Task: Select Convenience. Add to cart, from 7-Eleven for 2317 Morningview Lane, New York, New York 10022, Cell Number 646-231-5081, following item : Starbucks Doubleshot - 6
Action: Mouse moved to (340, 140)
Screenshot: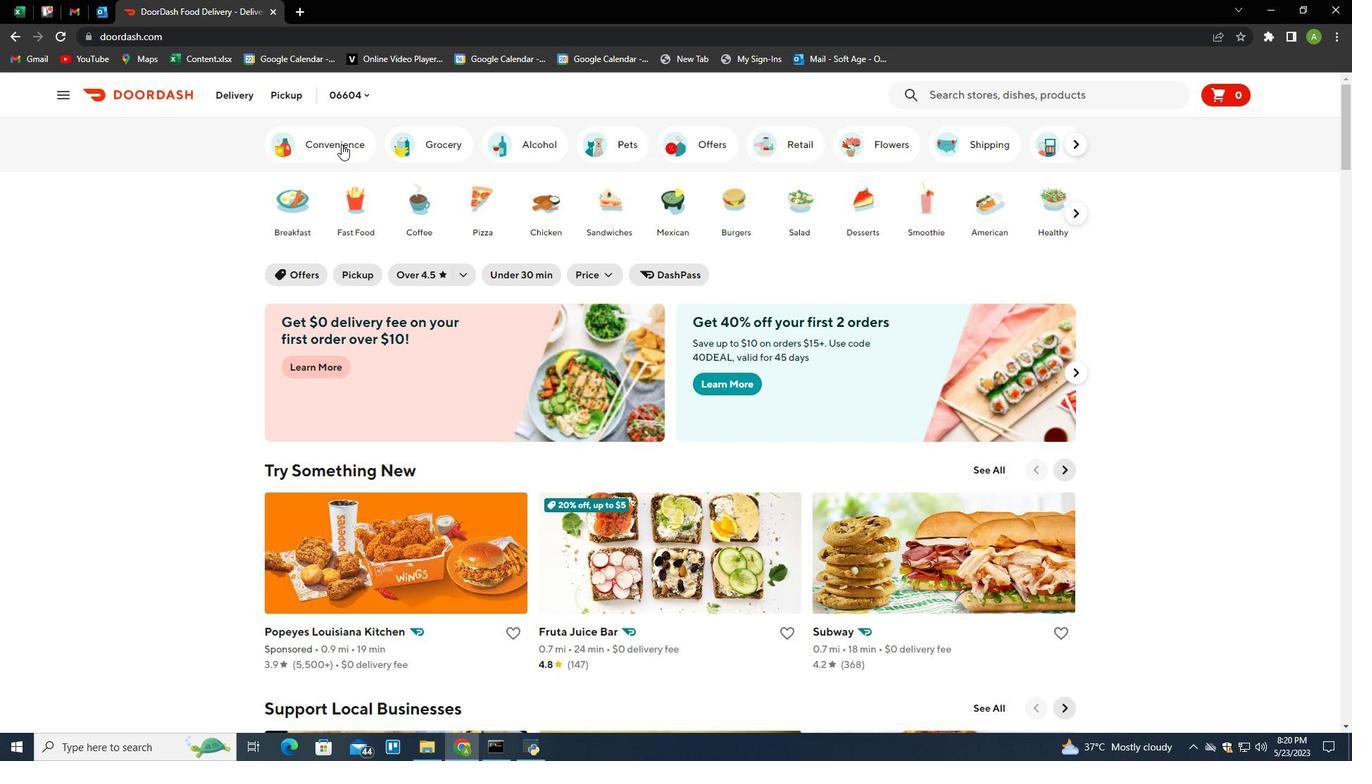 
Action: Mouse pressed left at (340, 140)
Screenshot: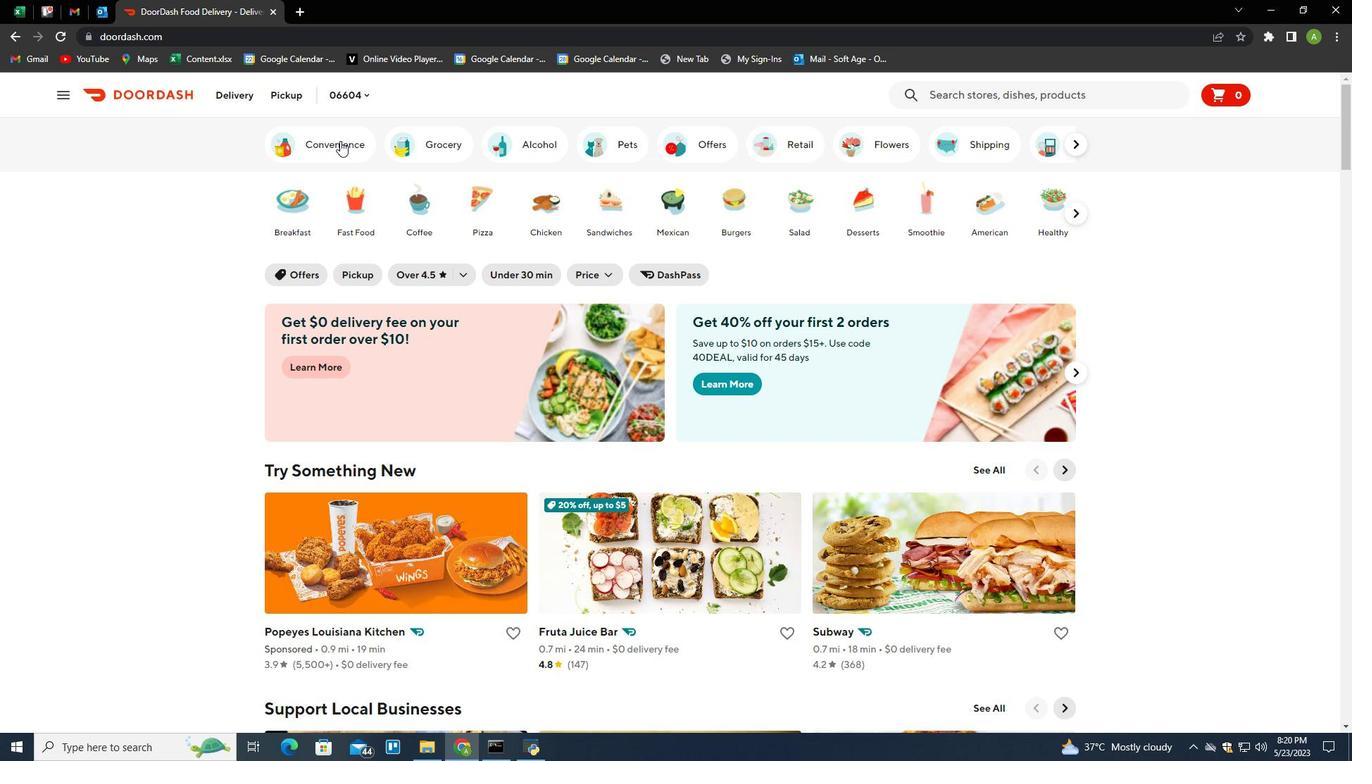 
Action: Mouse moved to (391, 546)
Screenshot: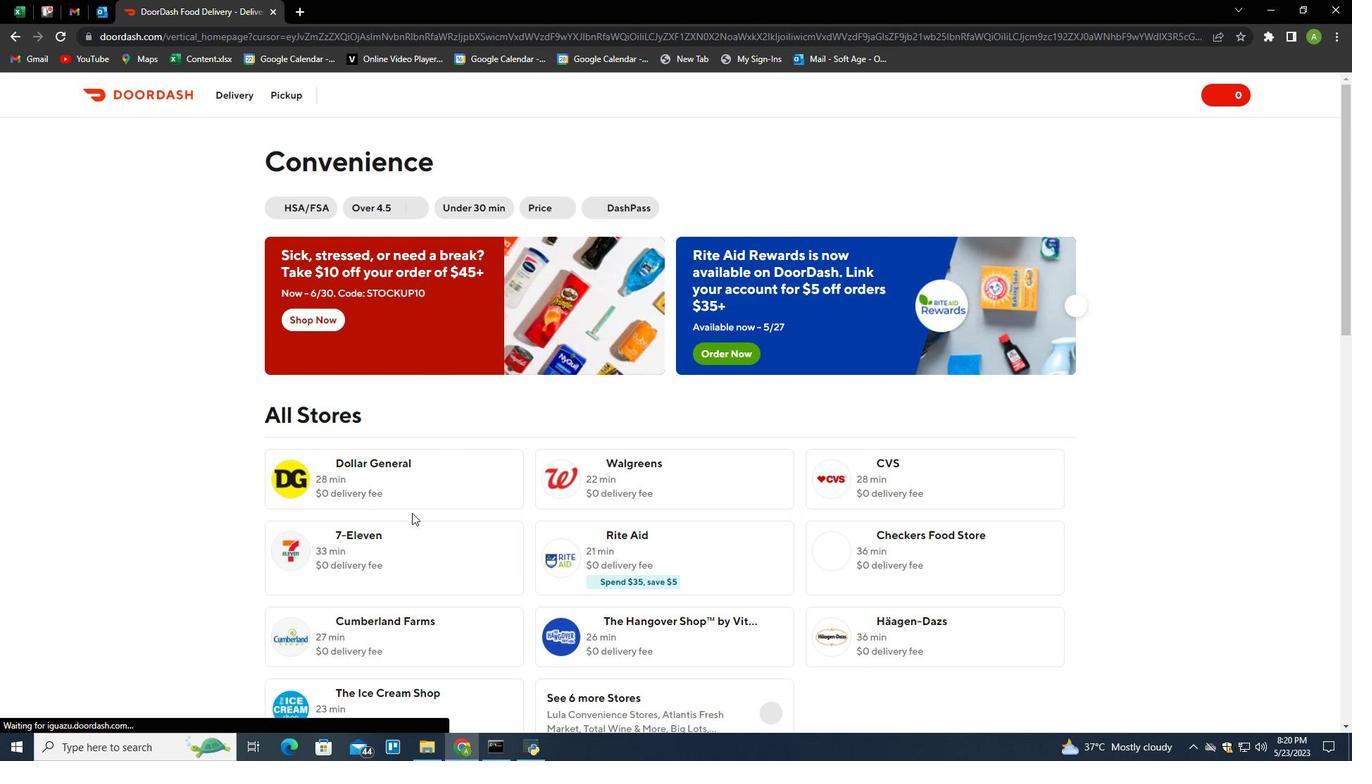 
Action: Mouse pressed left at (391, 546)
Screenshot: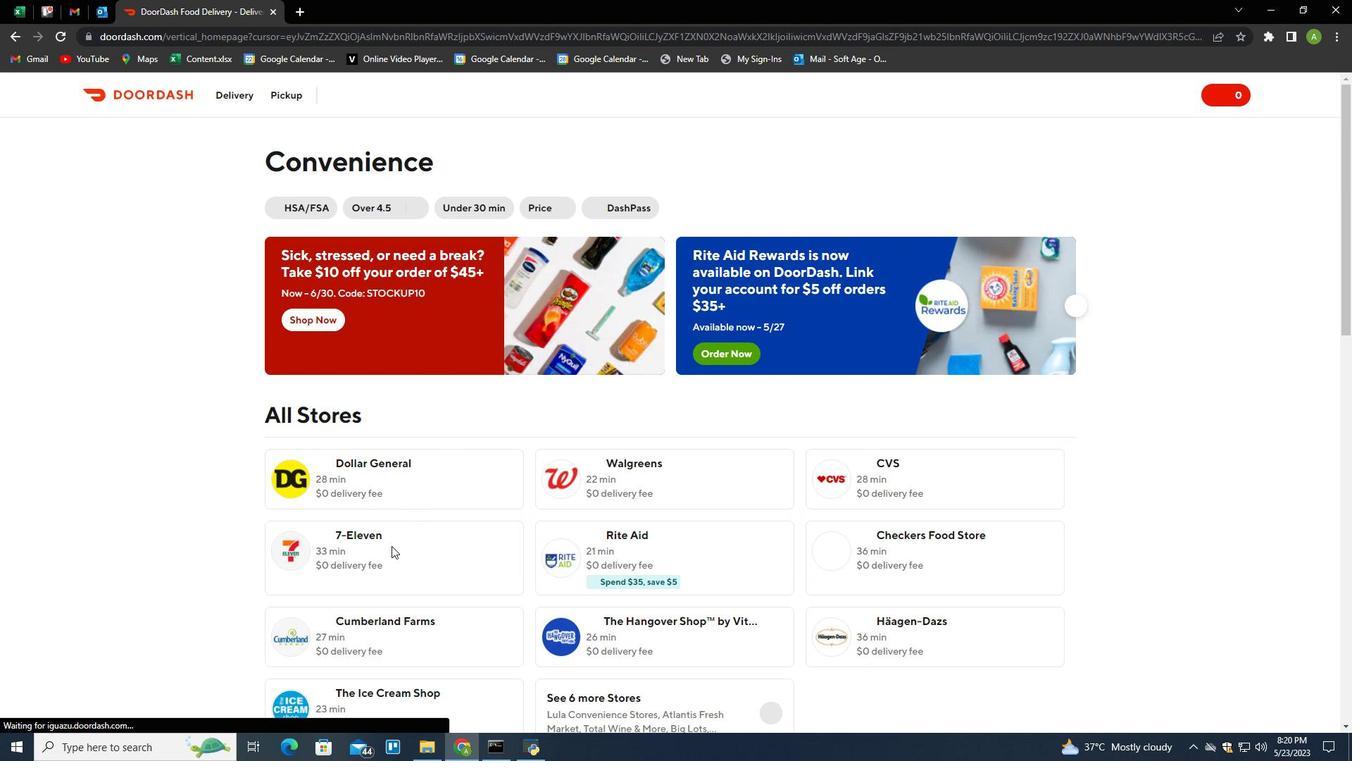 
Action: Mouse moved to (263, 93)
Screenshot: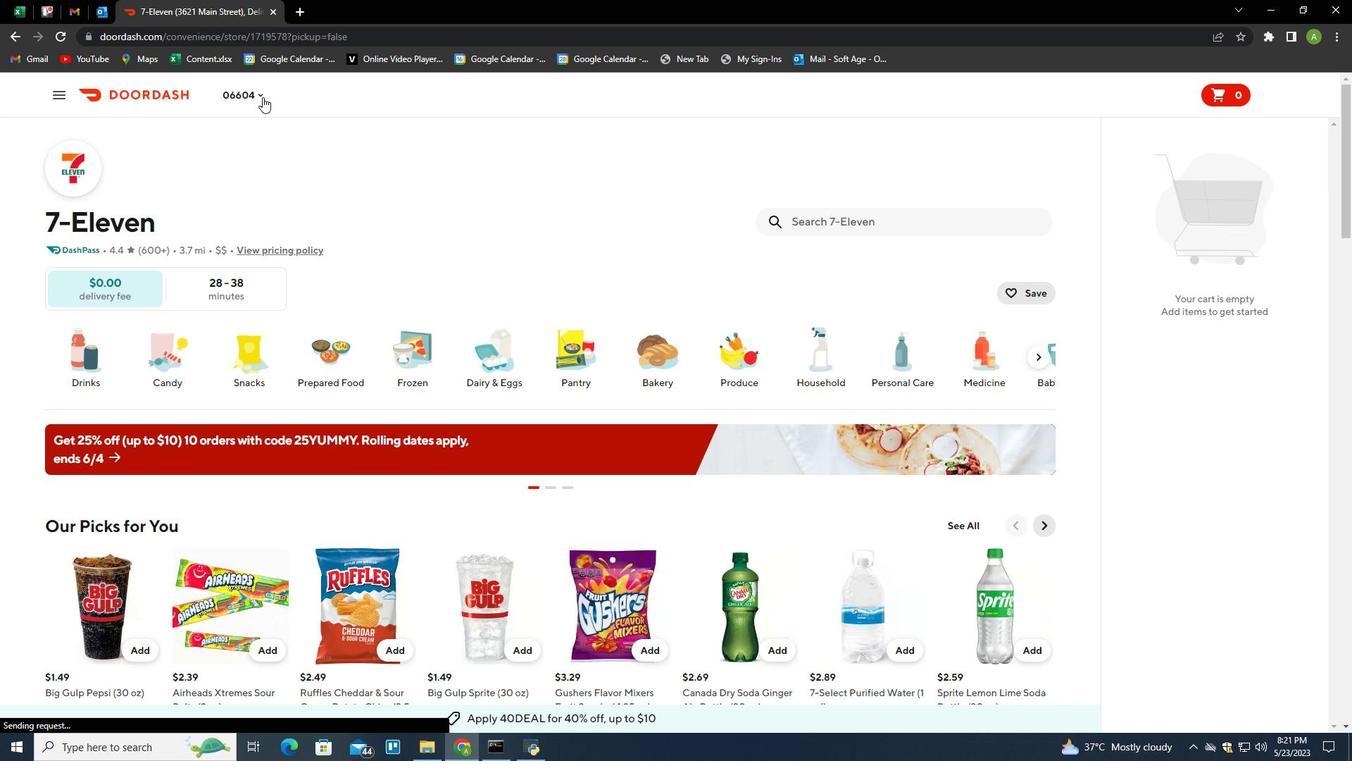 
Action: Mouse pressed left at (263, 93)
Screenshot: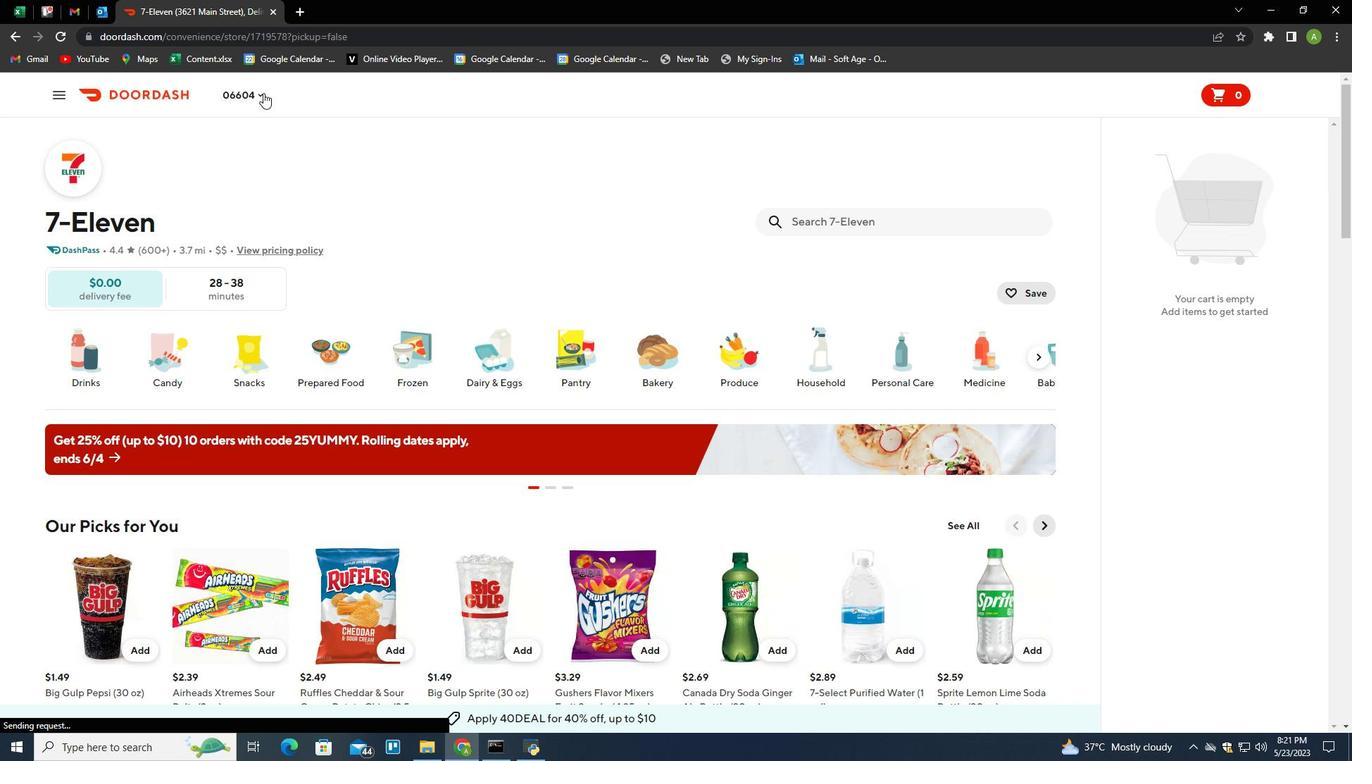 
Action: Mouse moved to (298, 147)
Screenshot: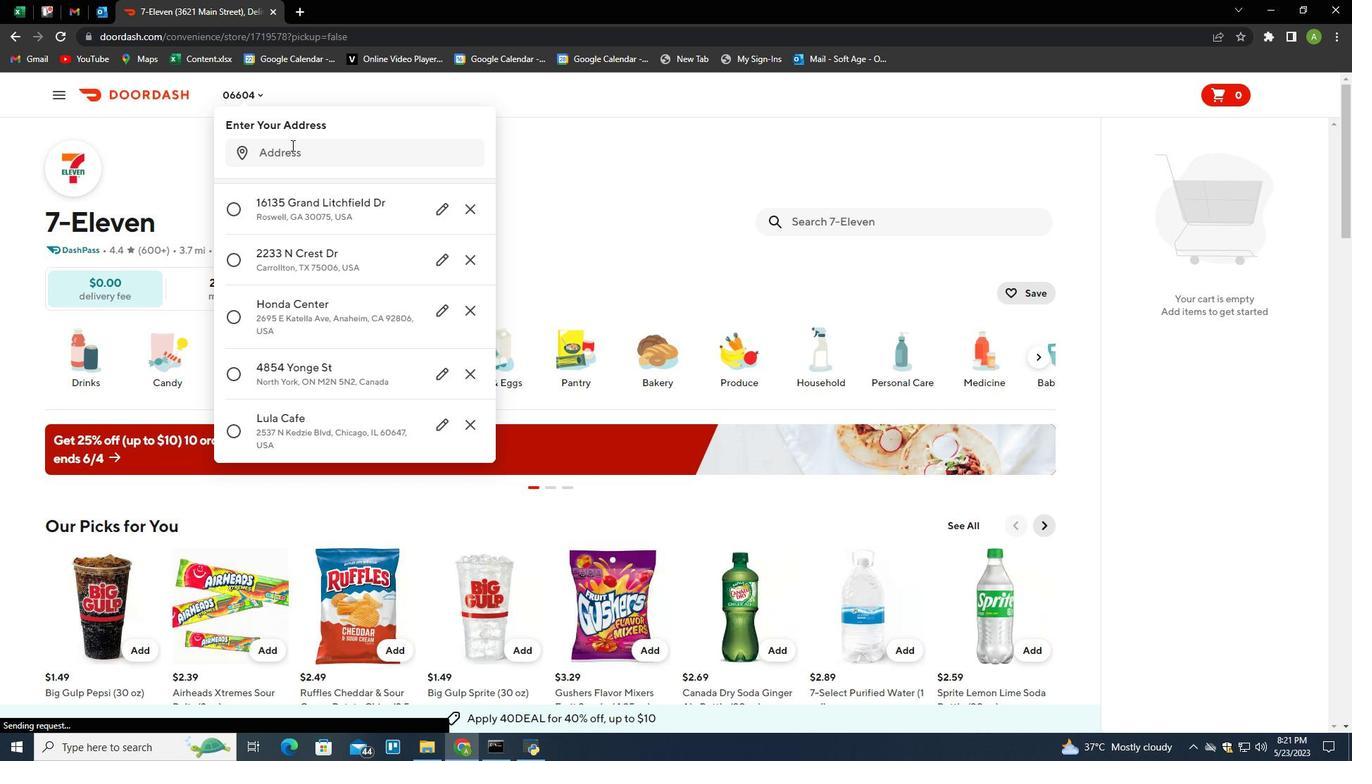 
Action: Mouse pressed left at (298, 147)
Screenshot: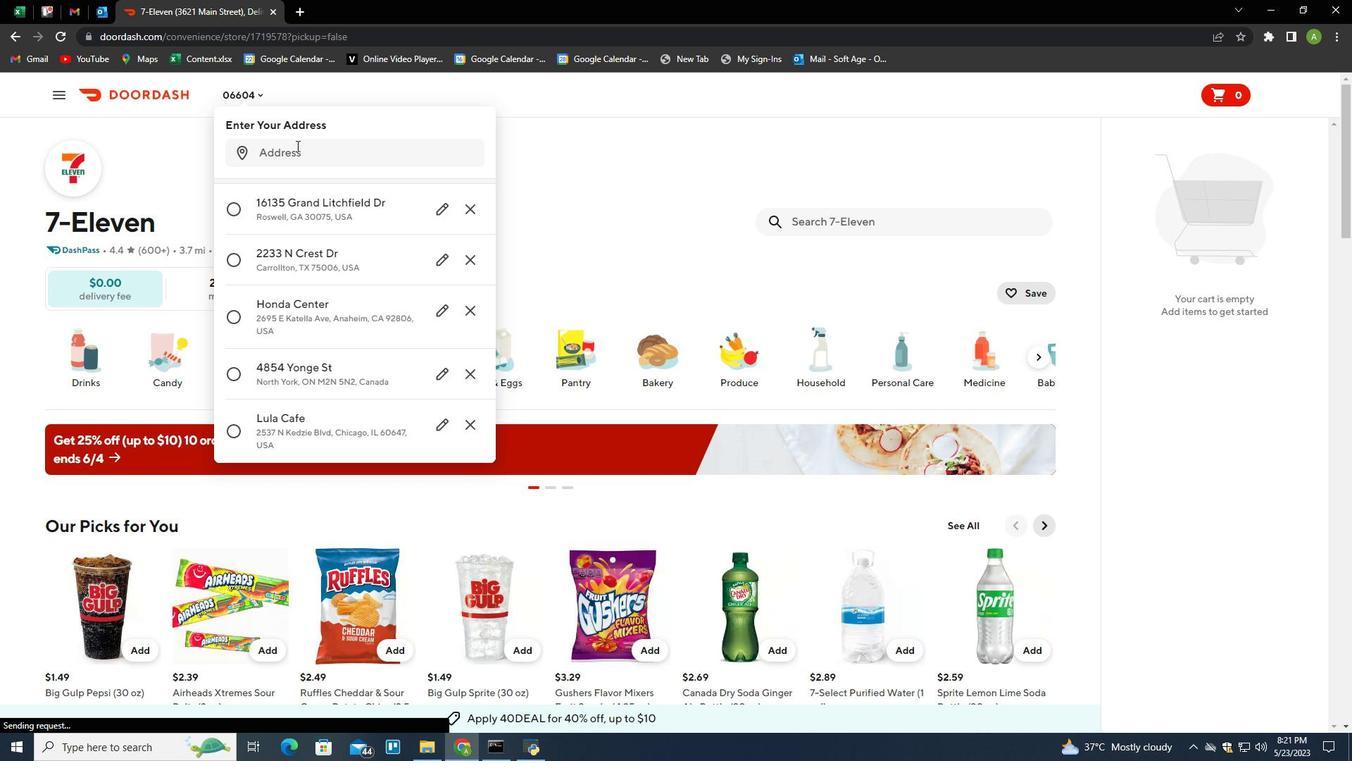 
Action: Mouse moved to (288, 159)
Screenshot: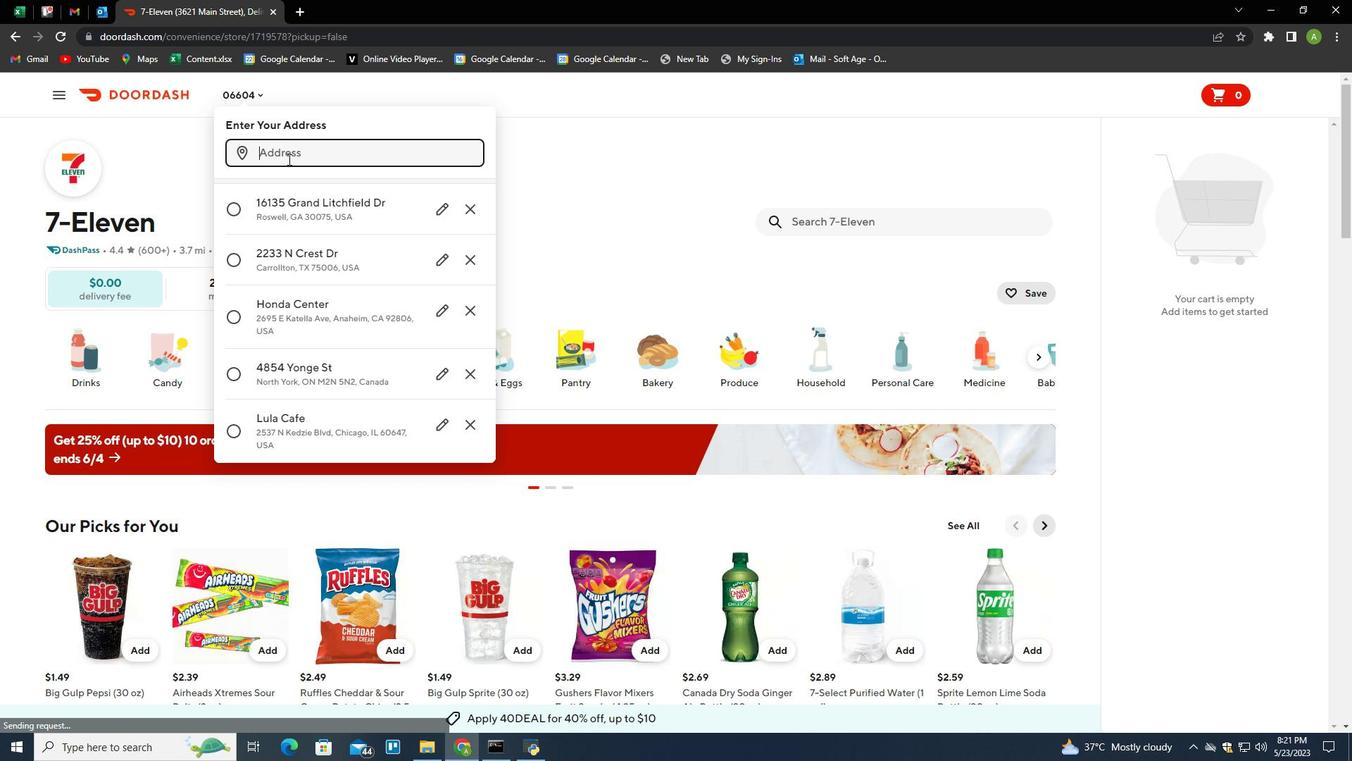 
Action: Key pressed 2317<Key.space>morninggview<Key.space>lane,<Key.space>nr<Key.backspace>ew<Key.space>york,<Key.space>new<Key.space>york<Key.space>10022<Key.enter>
Screenshot: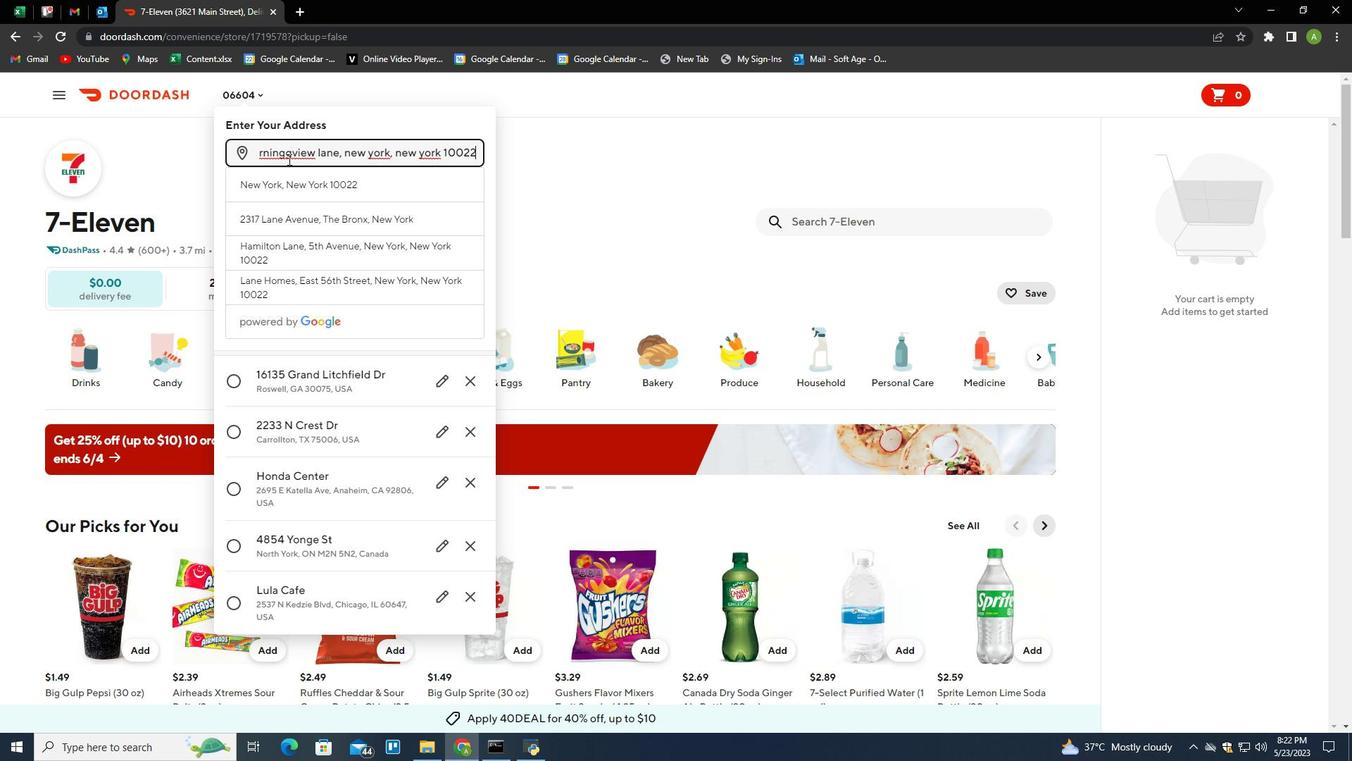 
Action: Mouse moved to (417, 532)
Screenshot: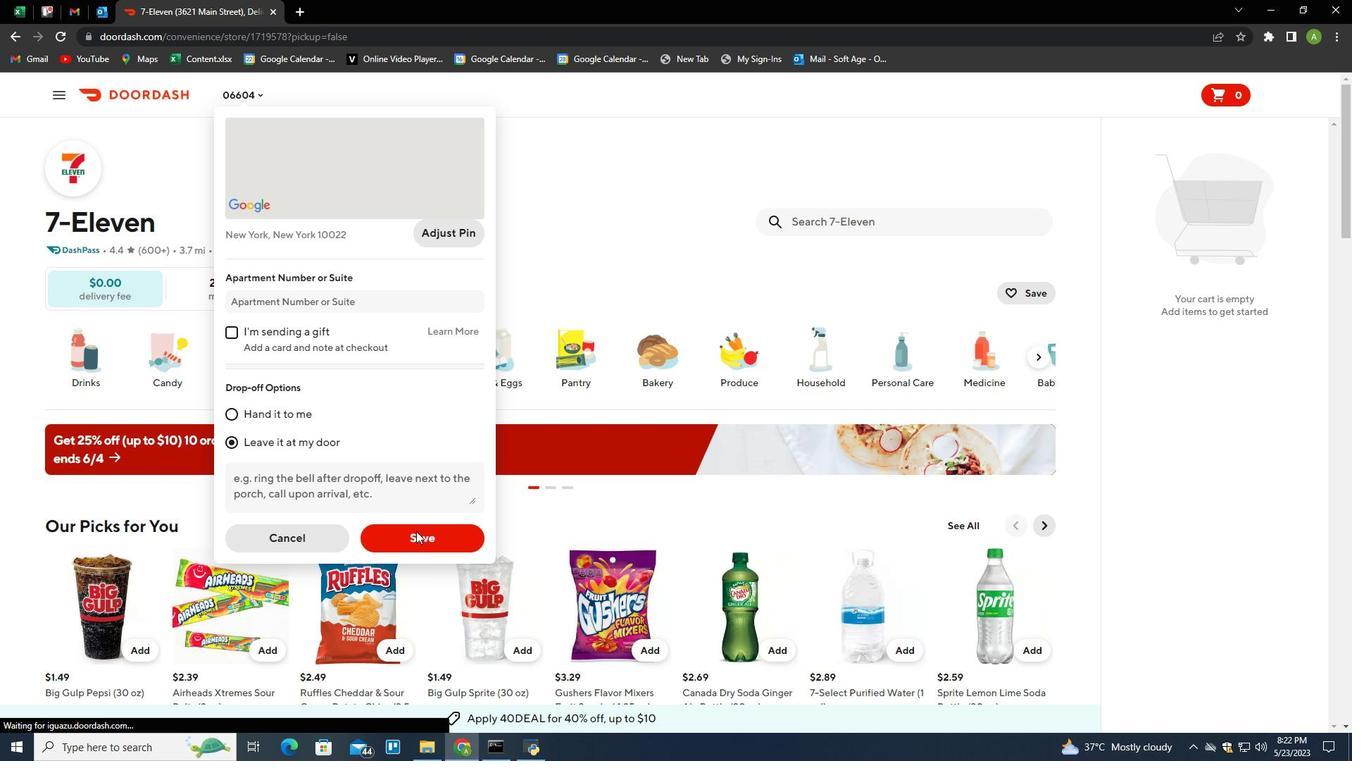 
Action: Mouse pressed left at (417, 532)
Screenshot: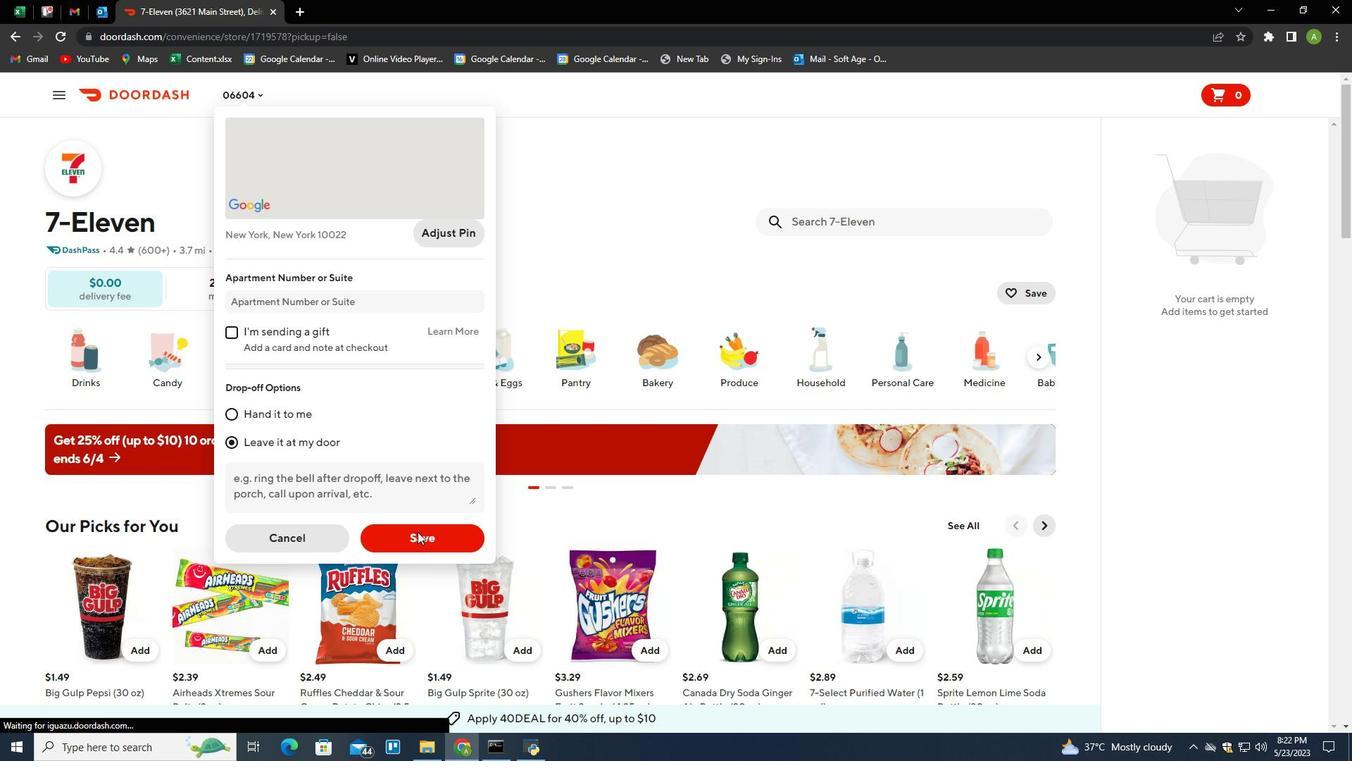 
Action: Mouse moved to (861, 221)
Screenshot: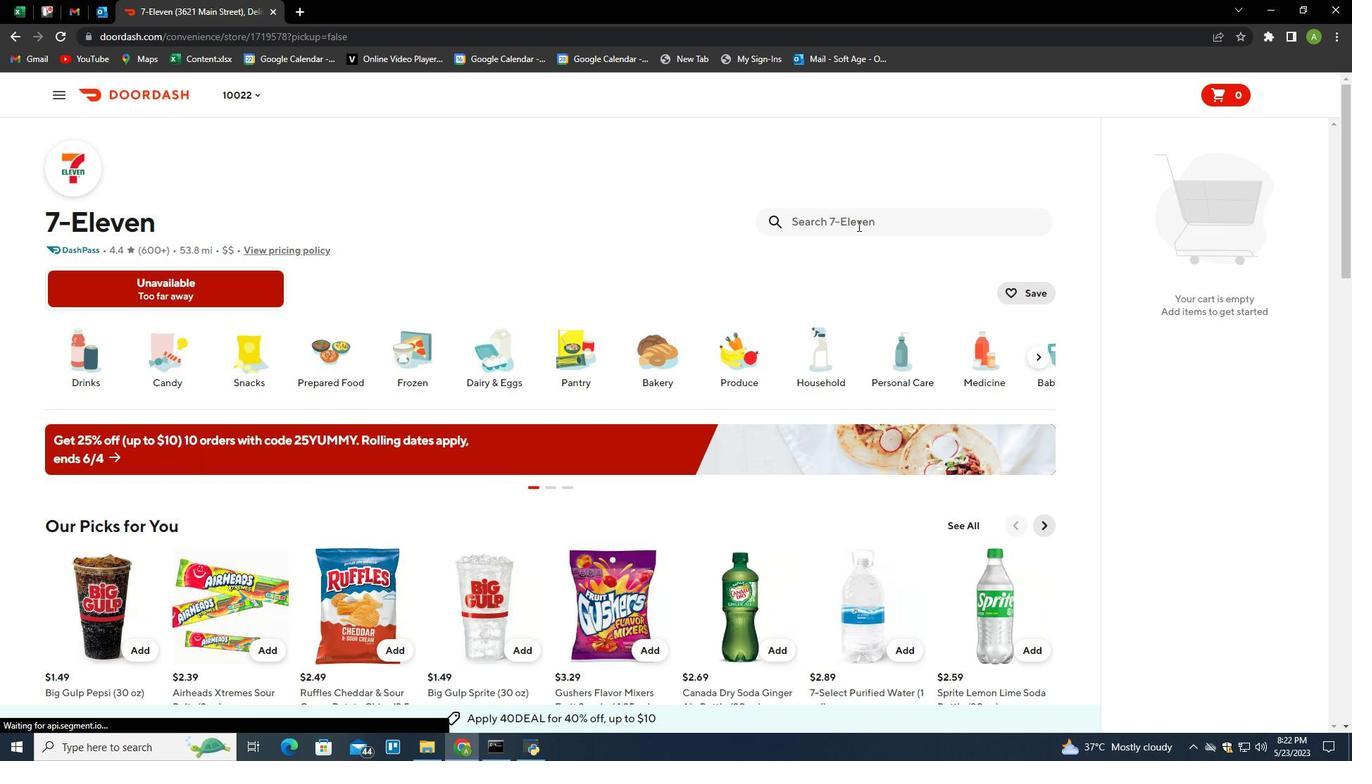 
Action: Mouse pressed left at (861, 221)
Screenshot: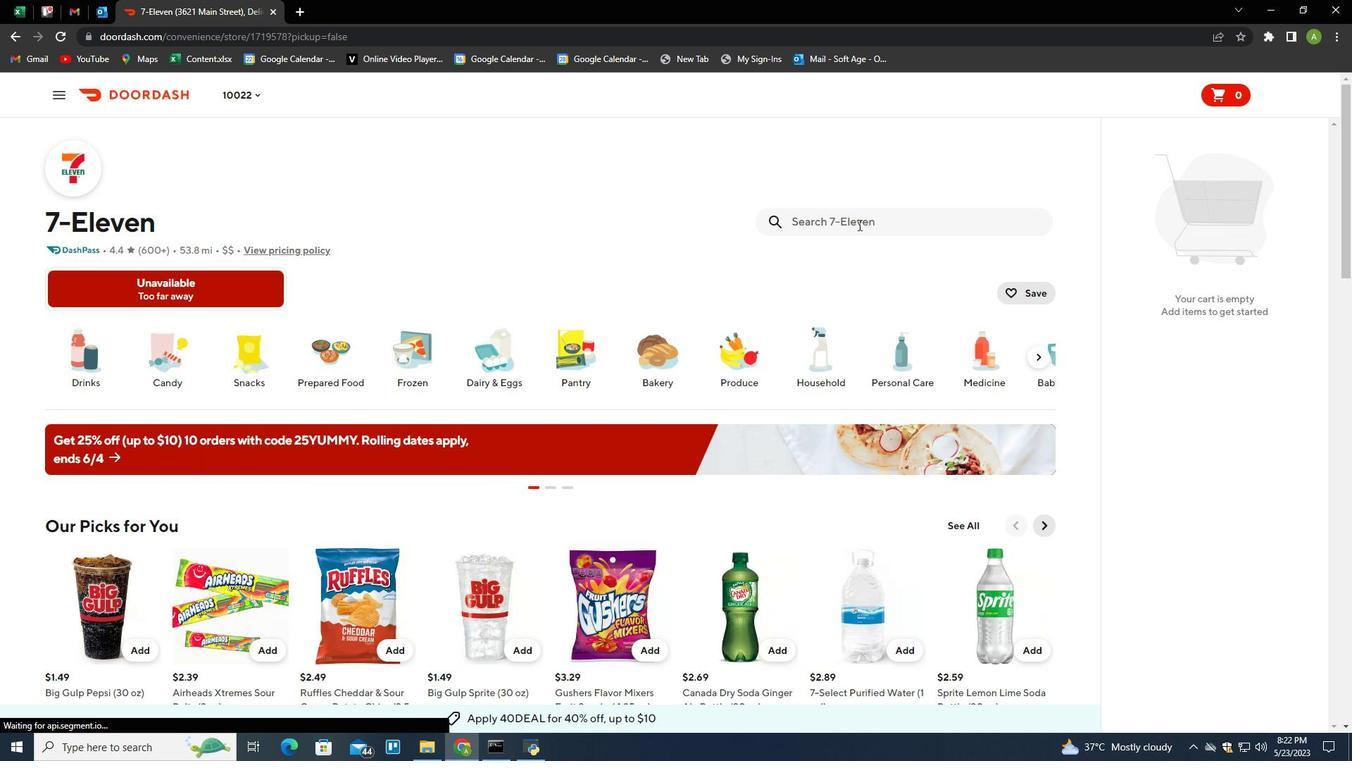 
Action: Mouse moved to (825, 252)
Screenshot: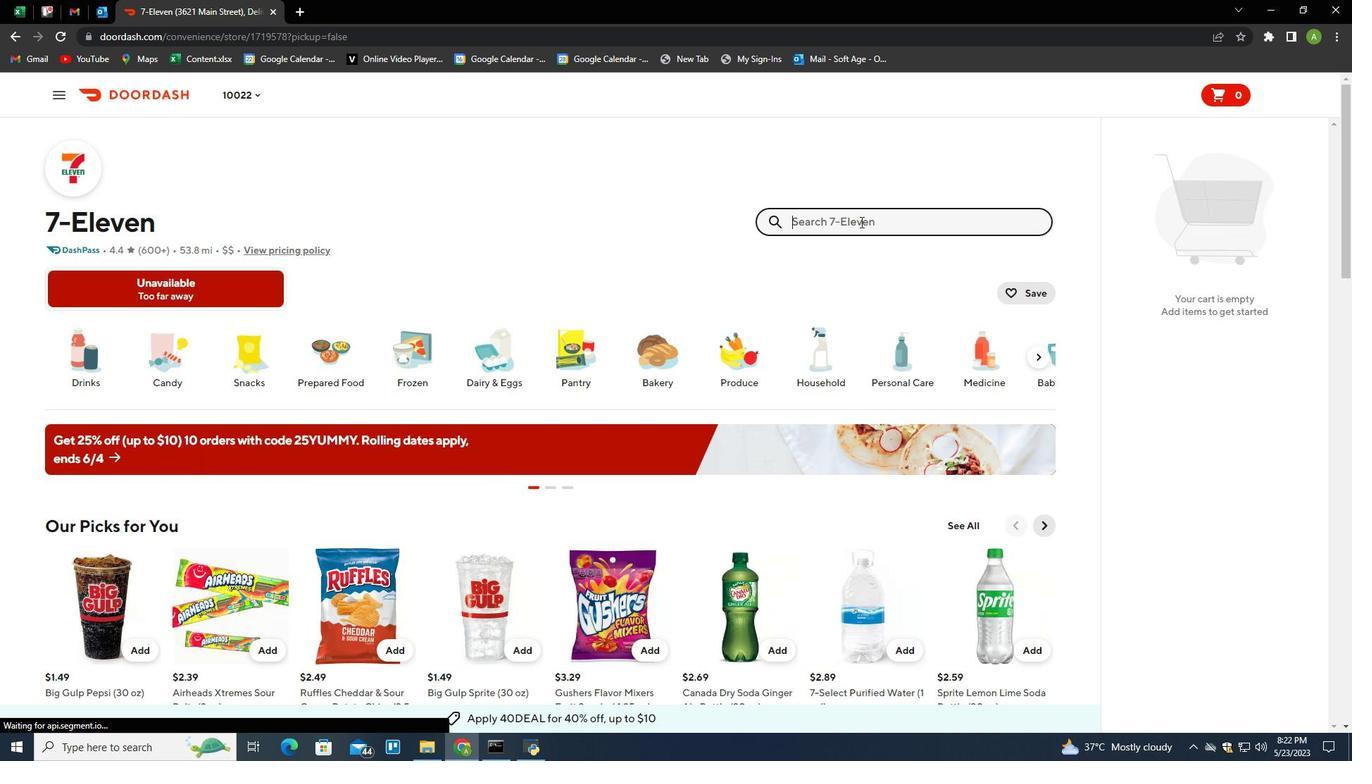 
Action: Key pressed strabucks<Key.space>doubleshot<Key.enter>
Screenshot: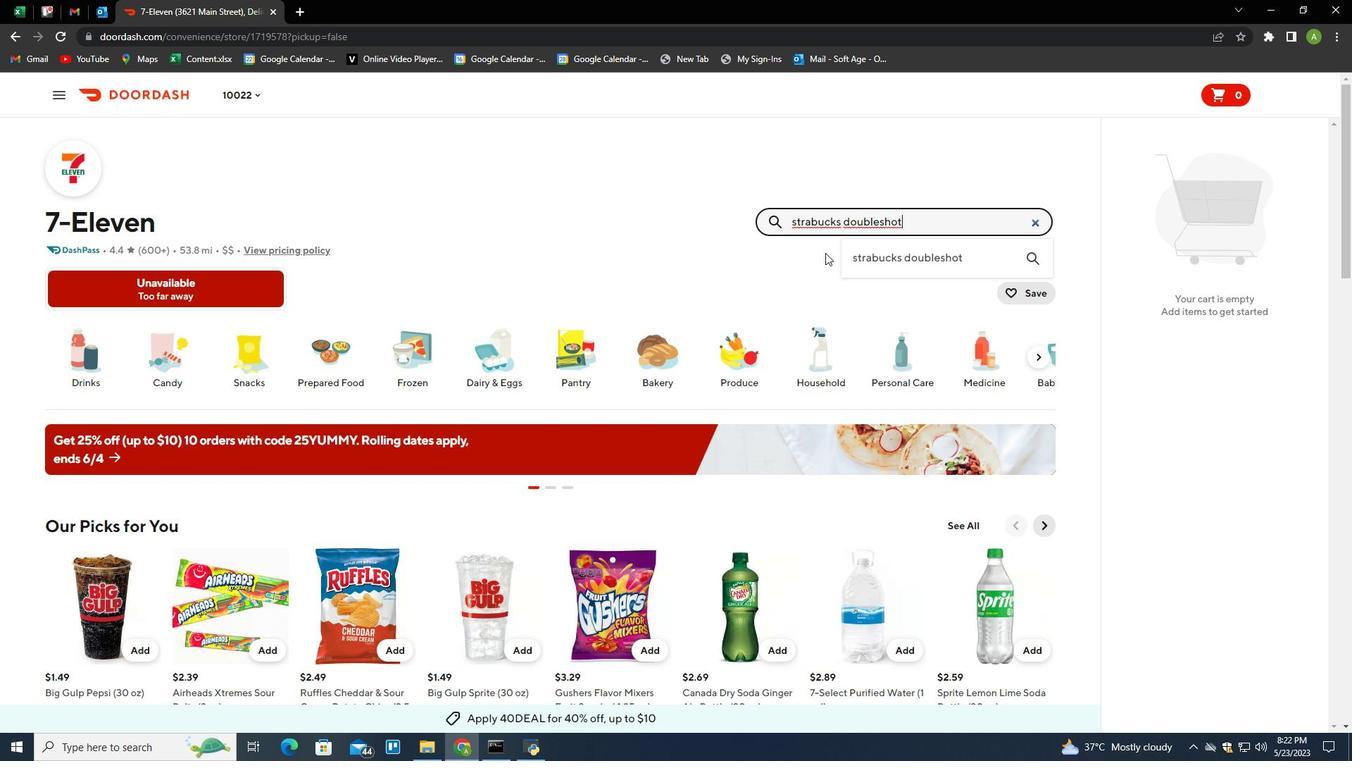 
Action: Mouse moved to (127, 396)
Screenshot: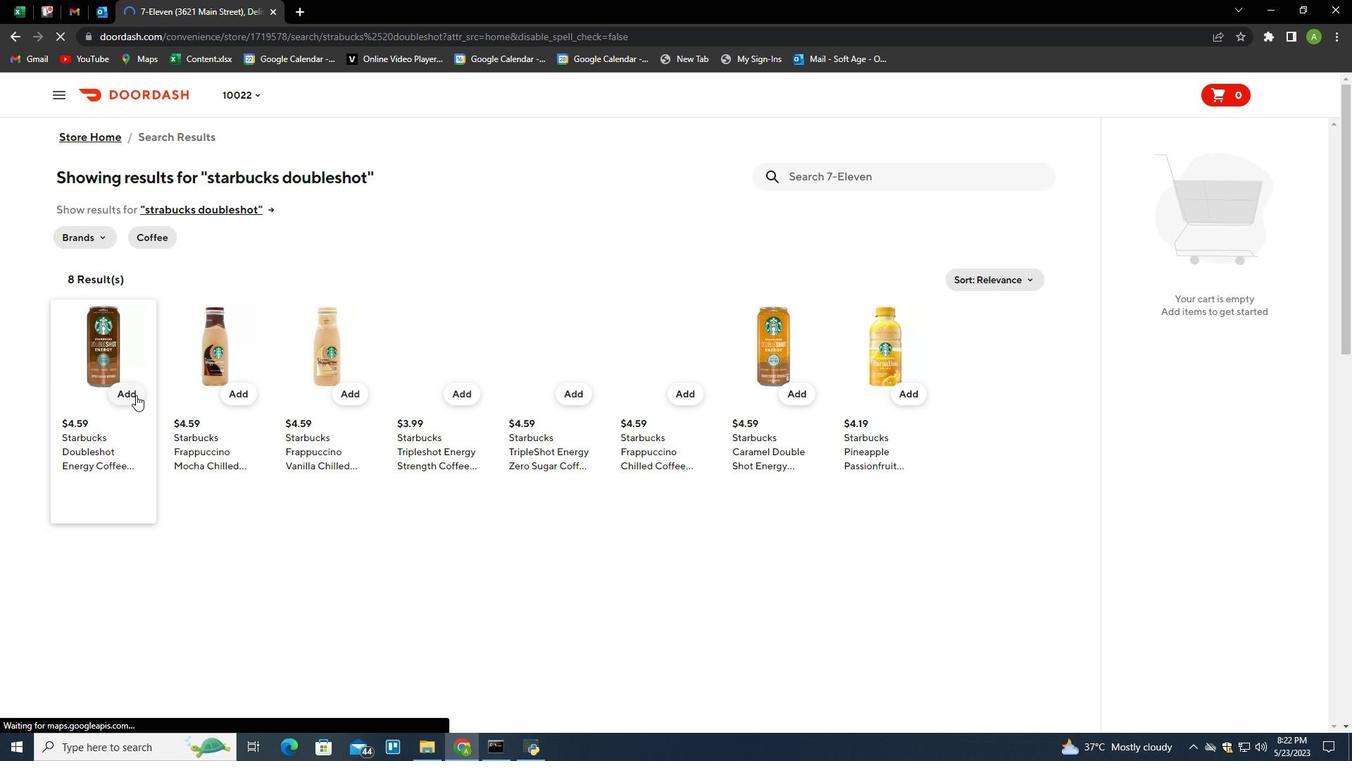 
Action: Mouse pressed left at (127, 396)
Screenshot: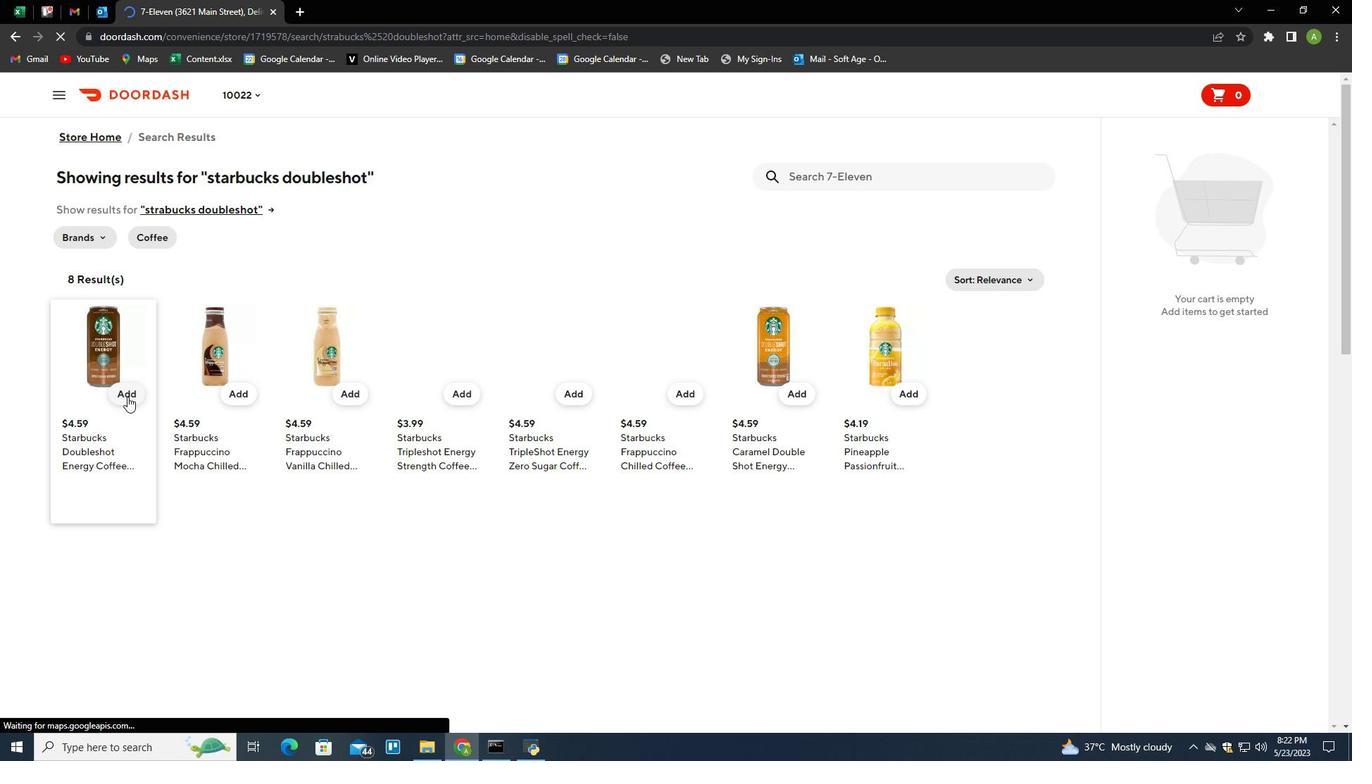 
Action: Mouse moved to (214, 405)
Screenshot: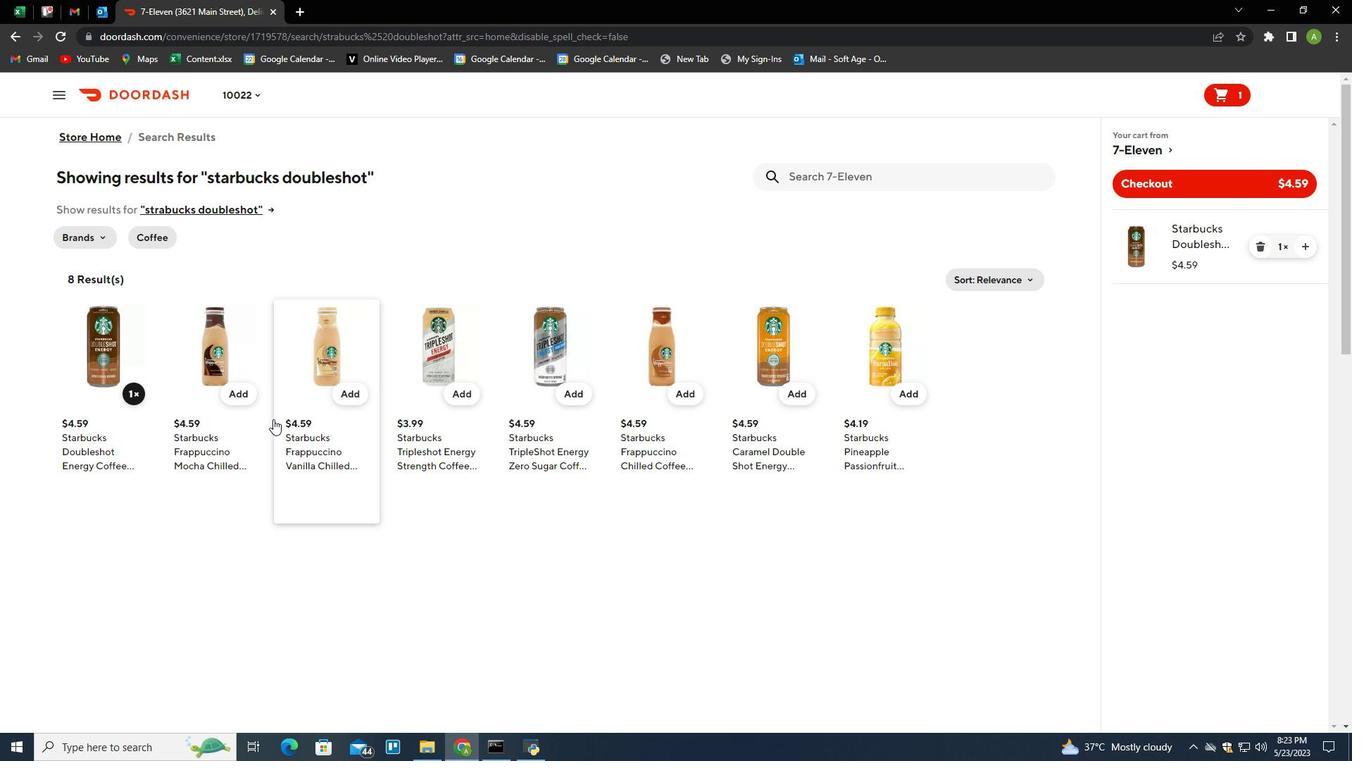 
Action: Mouse scrolled (214, 406) with delta (0, 0)
Screenshot: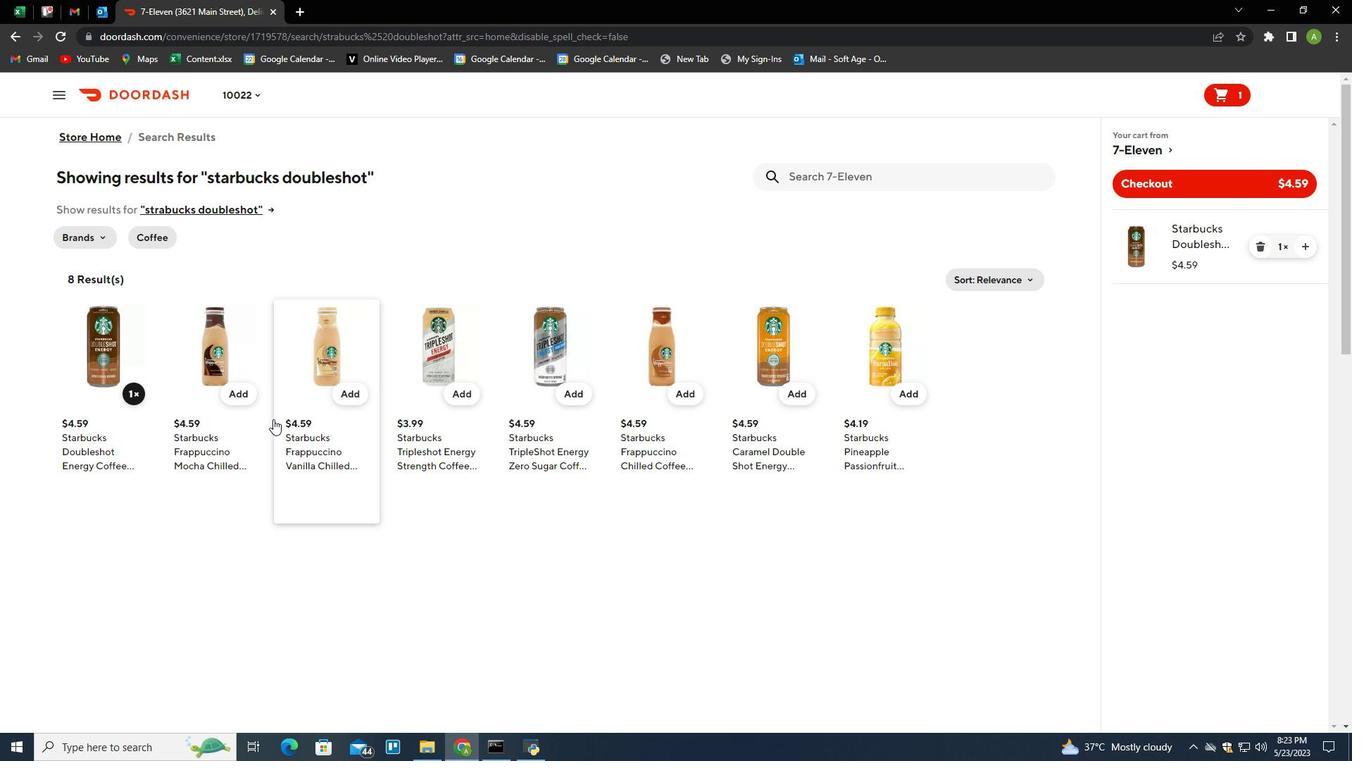 
Action: Mouse moved to (275, 405)
Screenshot: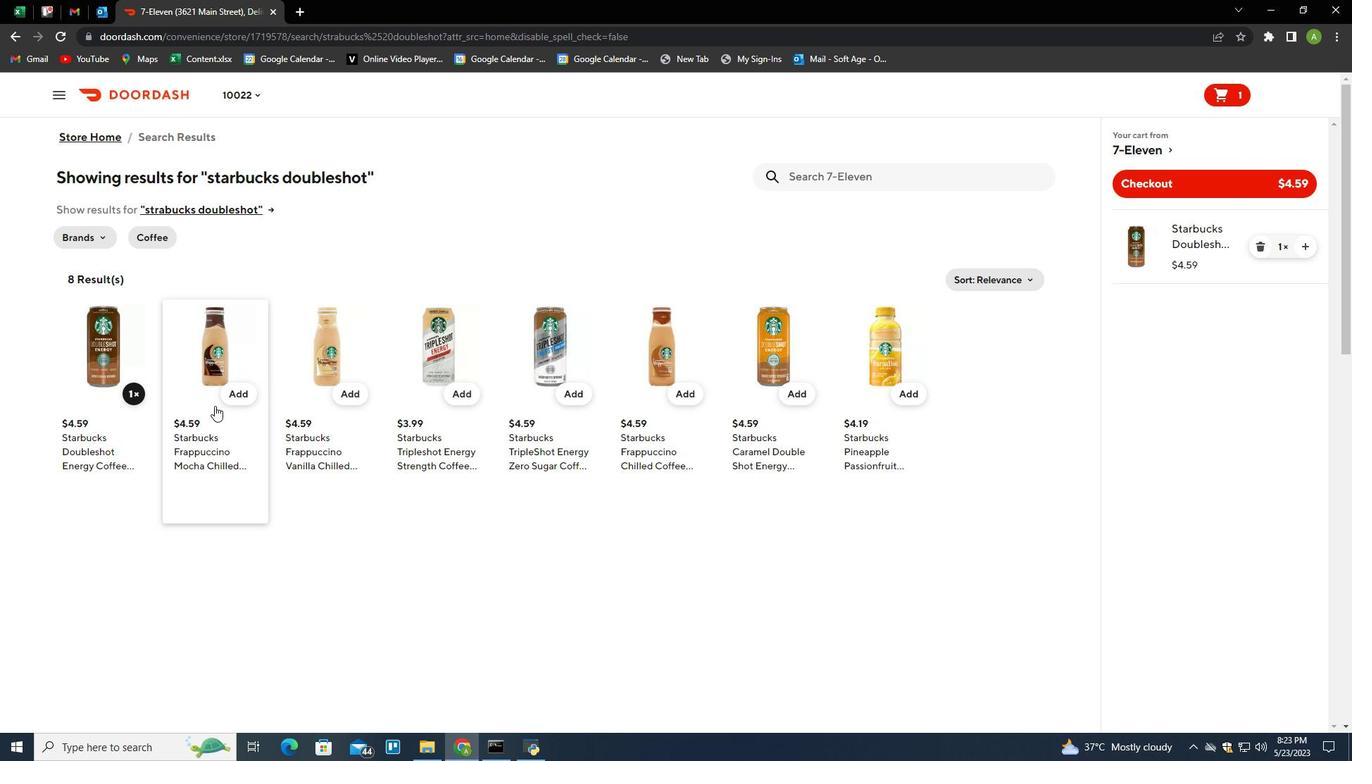 
Action: Mouse scrolled (275, 406) with delta (0, 0)
Screenshot: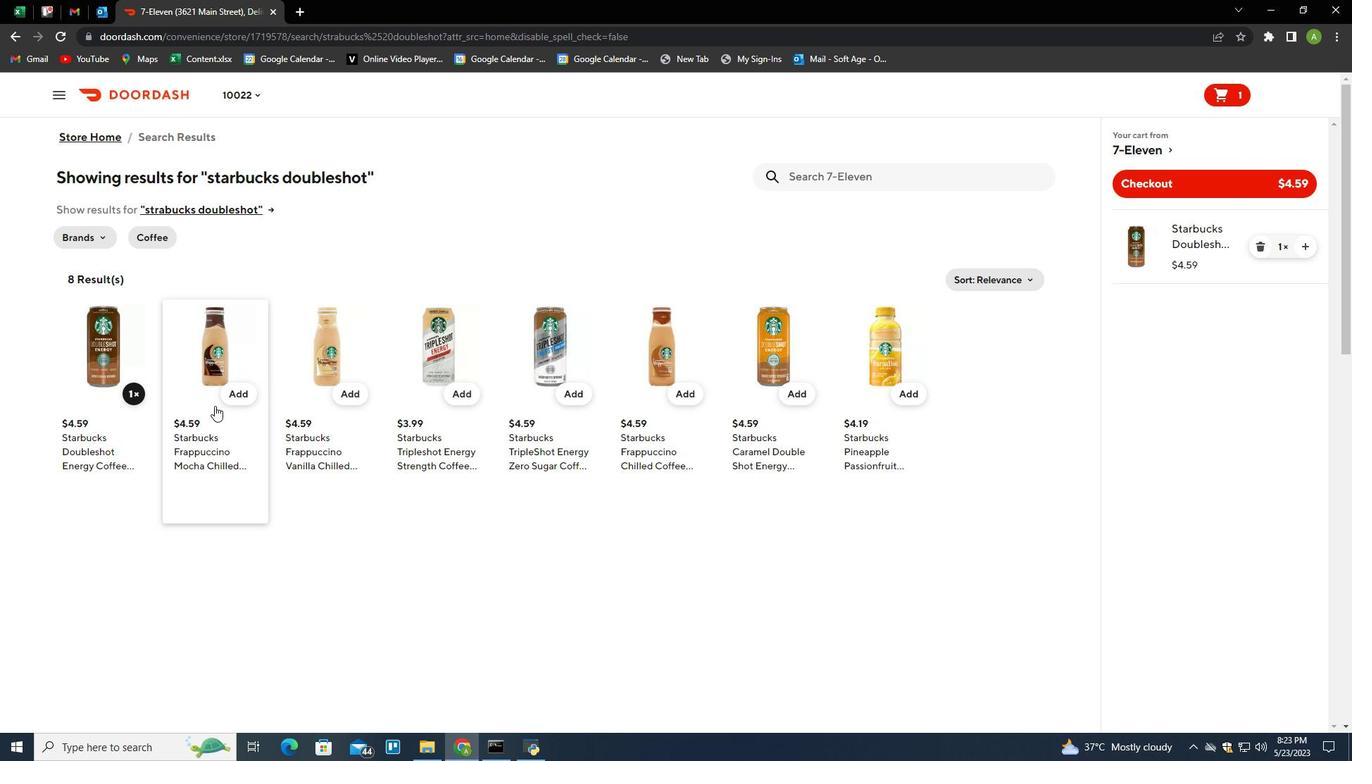 
Action: Mouse moved to (383, 405)
Screenshot: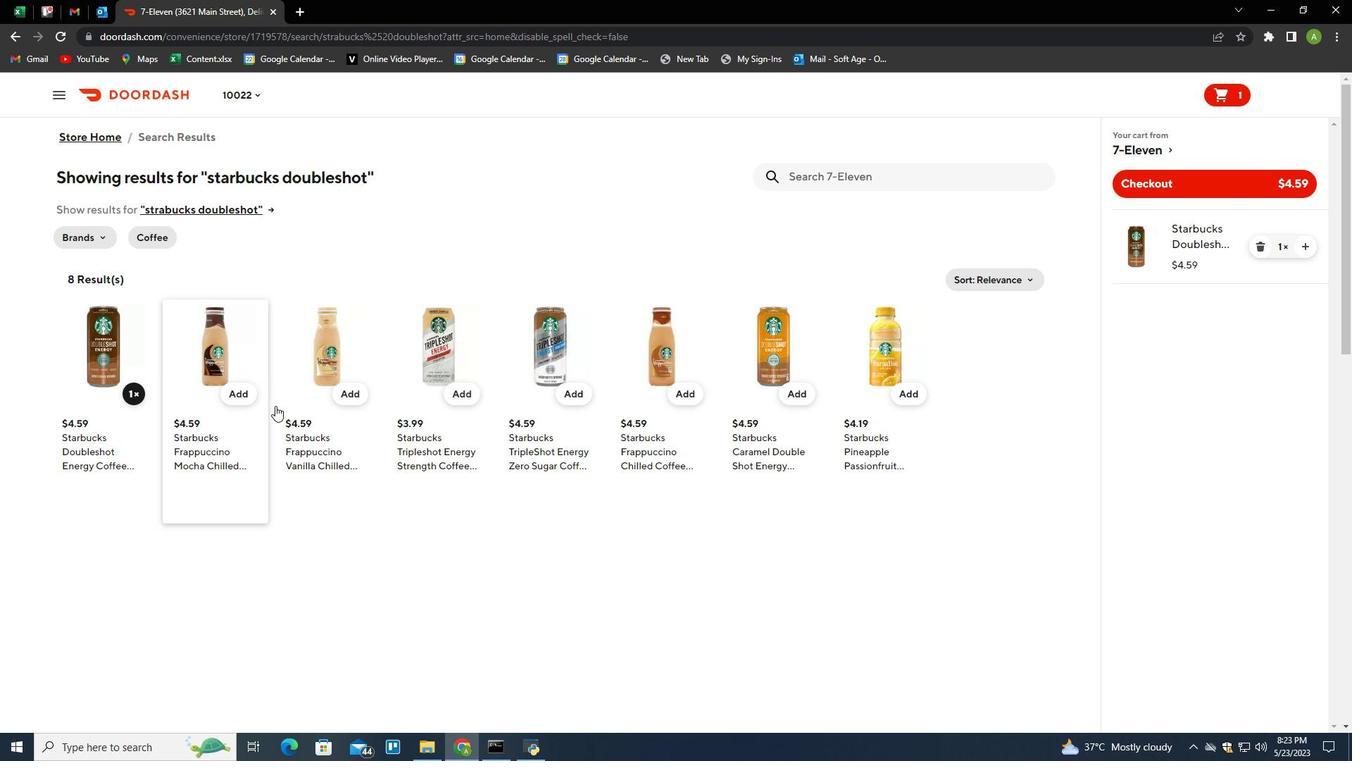 
Action: Mouse scrolled (383, 406) with delta (0, 0)
Screenshot: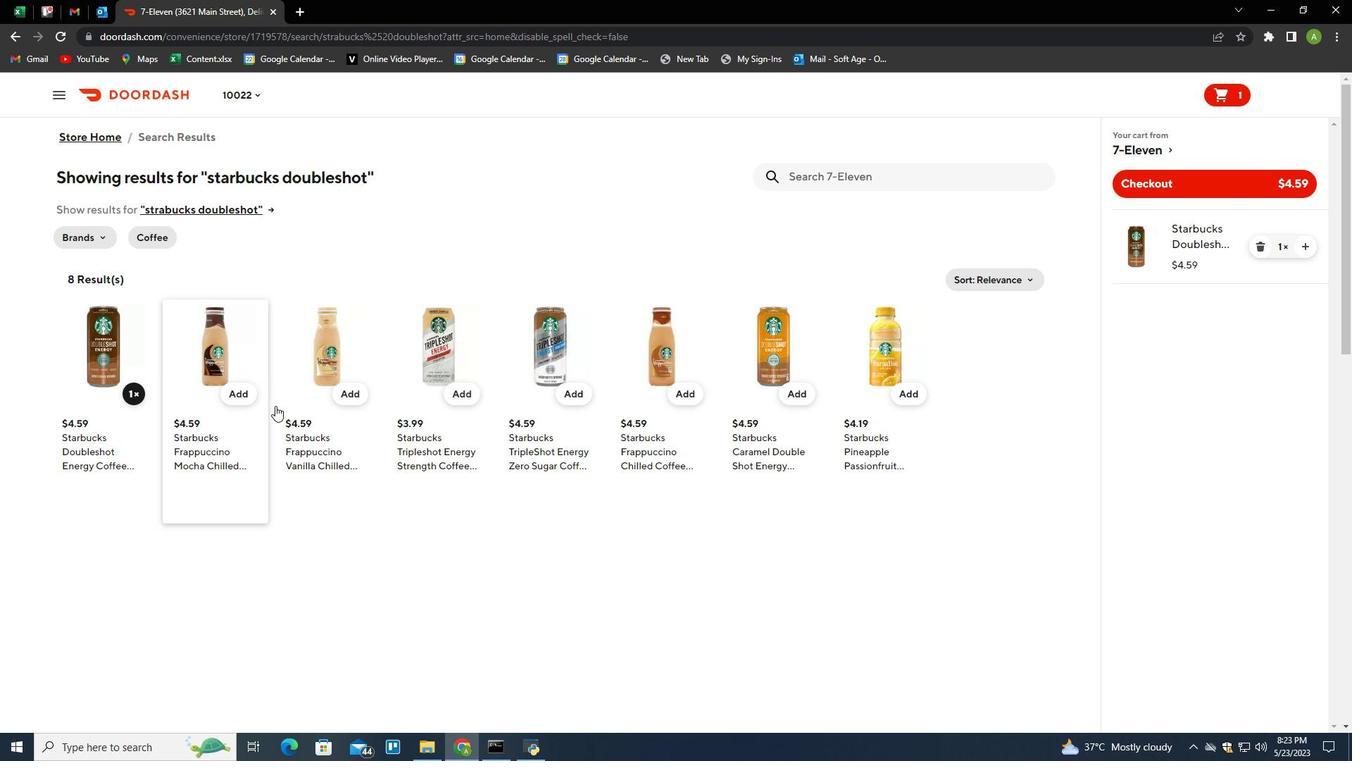 
Action: Mouse moved to (476, 405)
Screenshot: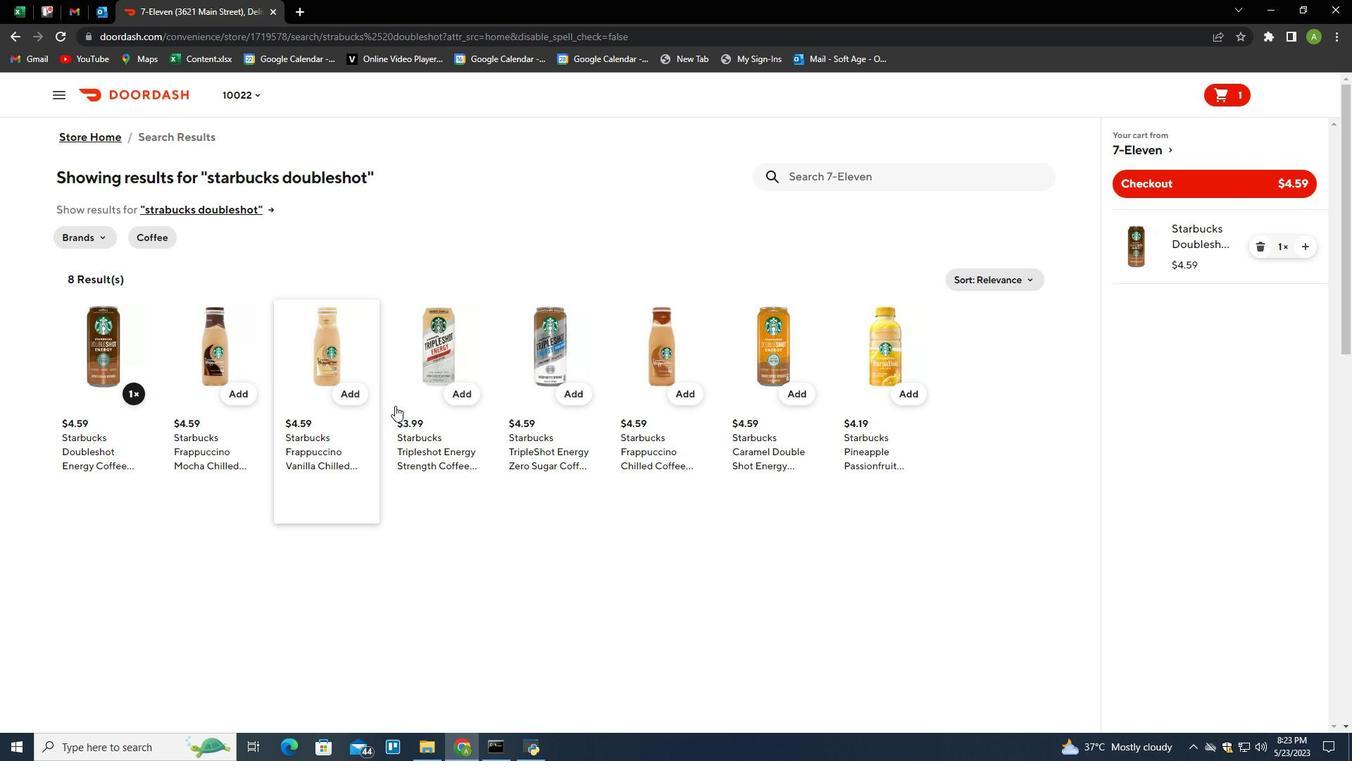 
Action: Mouse scrolled (476, 406) with delta (0, 0)
Screenshot: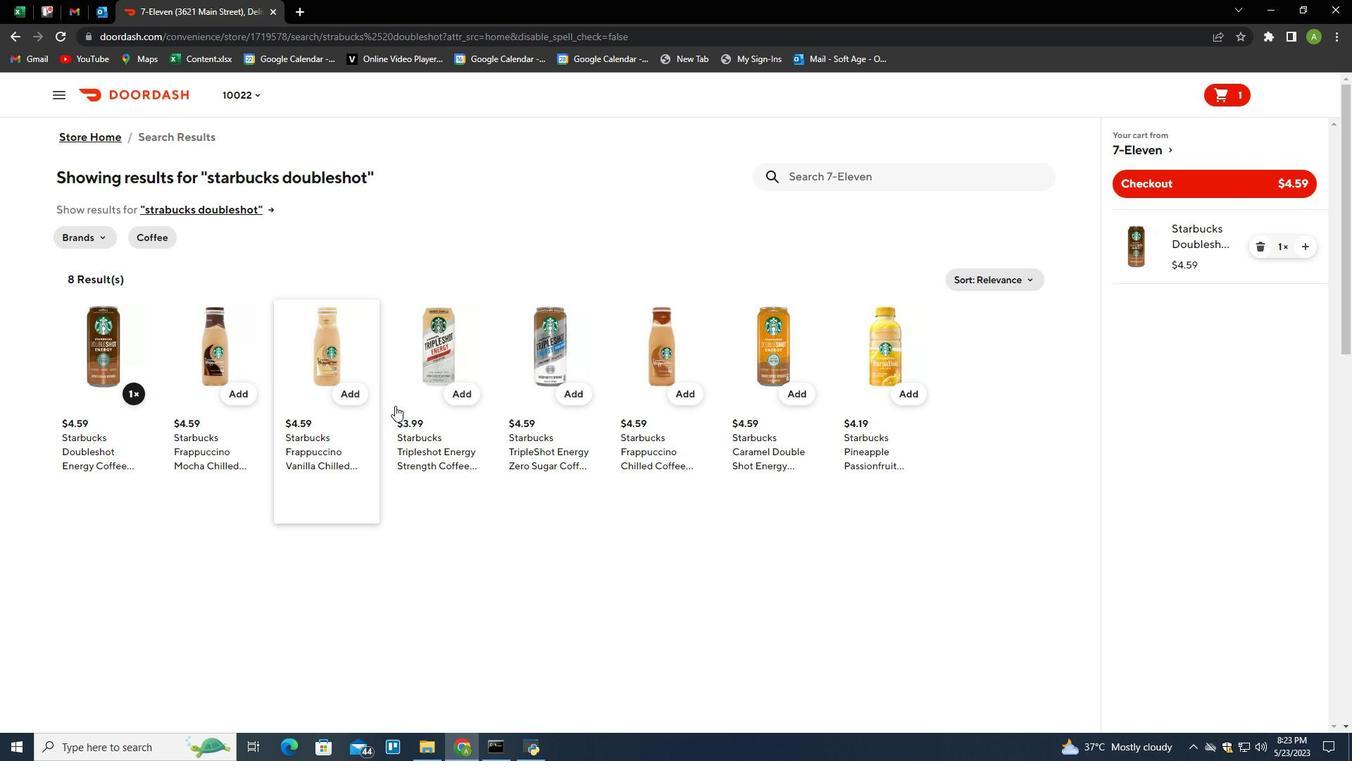 
Action: Mouse moved to (590, 406)
Screenshot: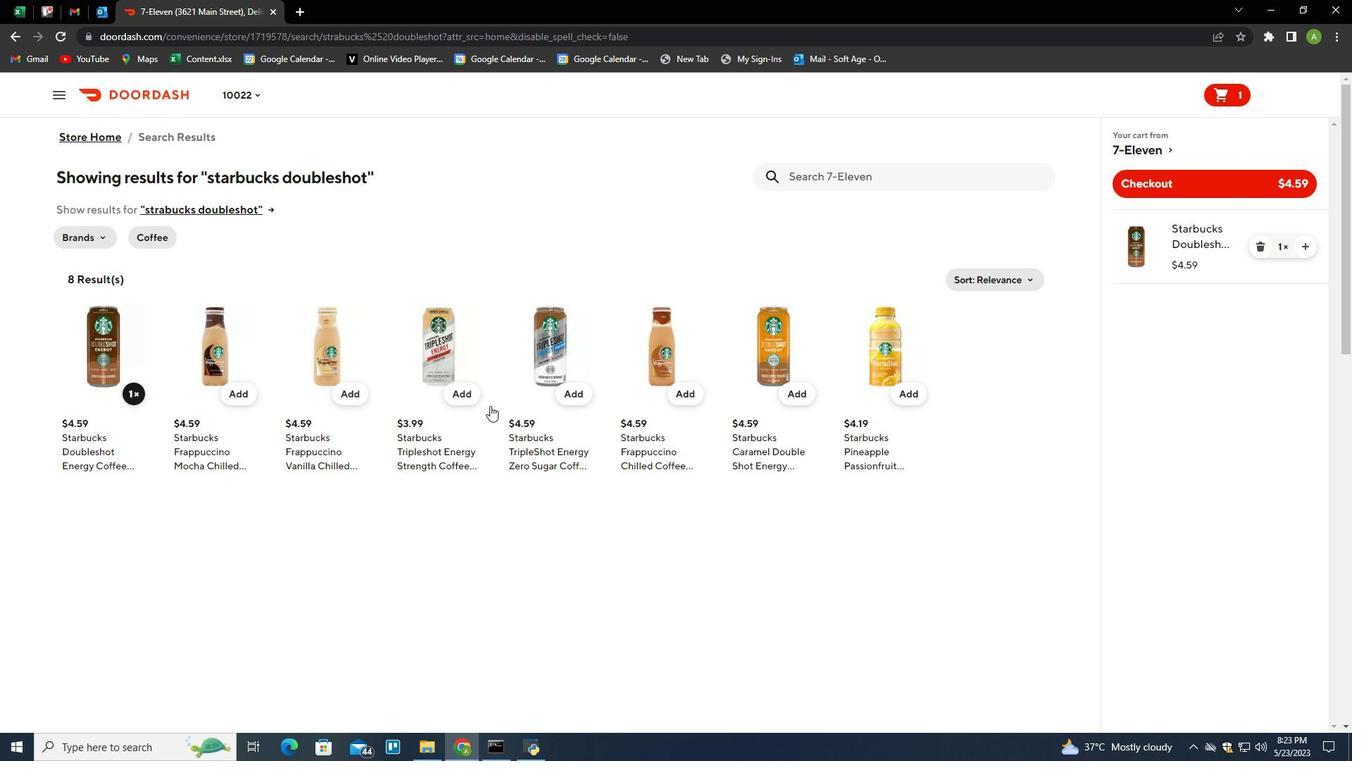 
Action: Mouse scrolled (590, 407) with delta (0, 0)
Screenshot: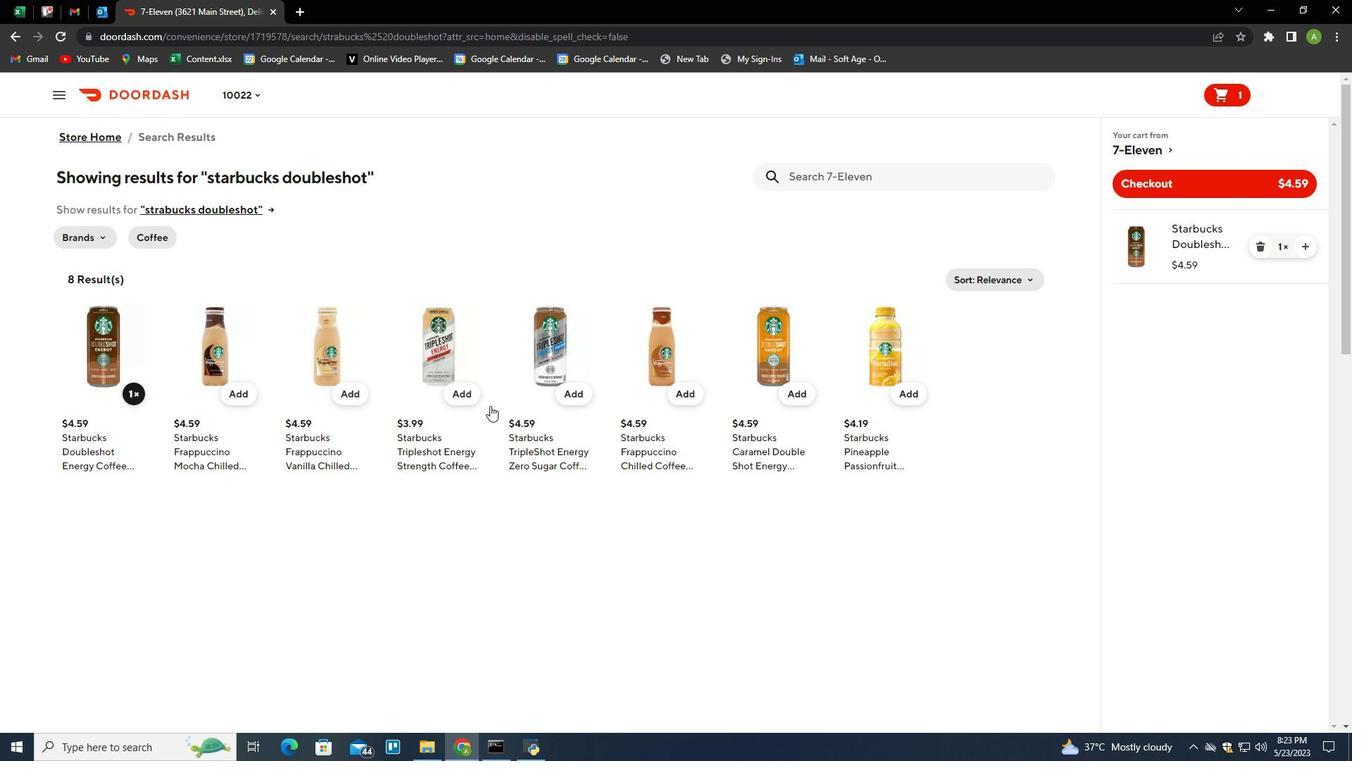 
Action: Mouse moved to (1303, 245)
Screenshot: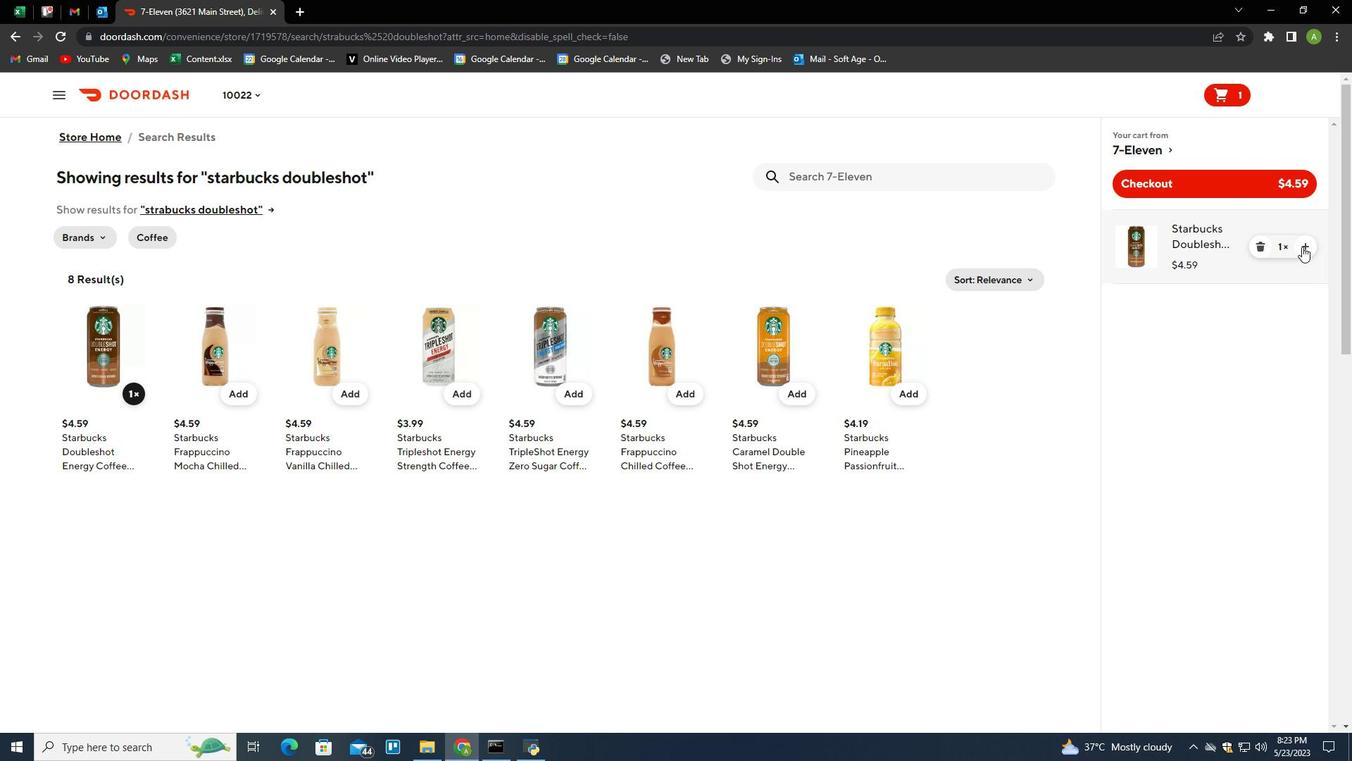 
Action: Mouse pressed left at (1303, 245)
Screenshot: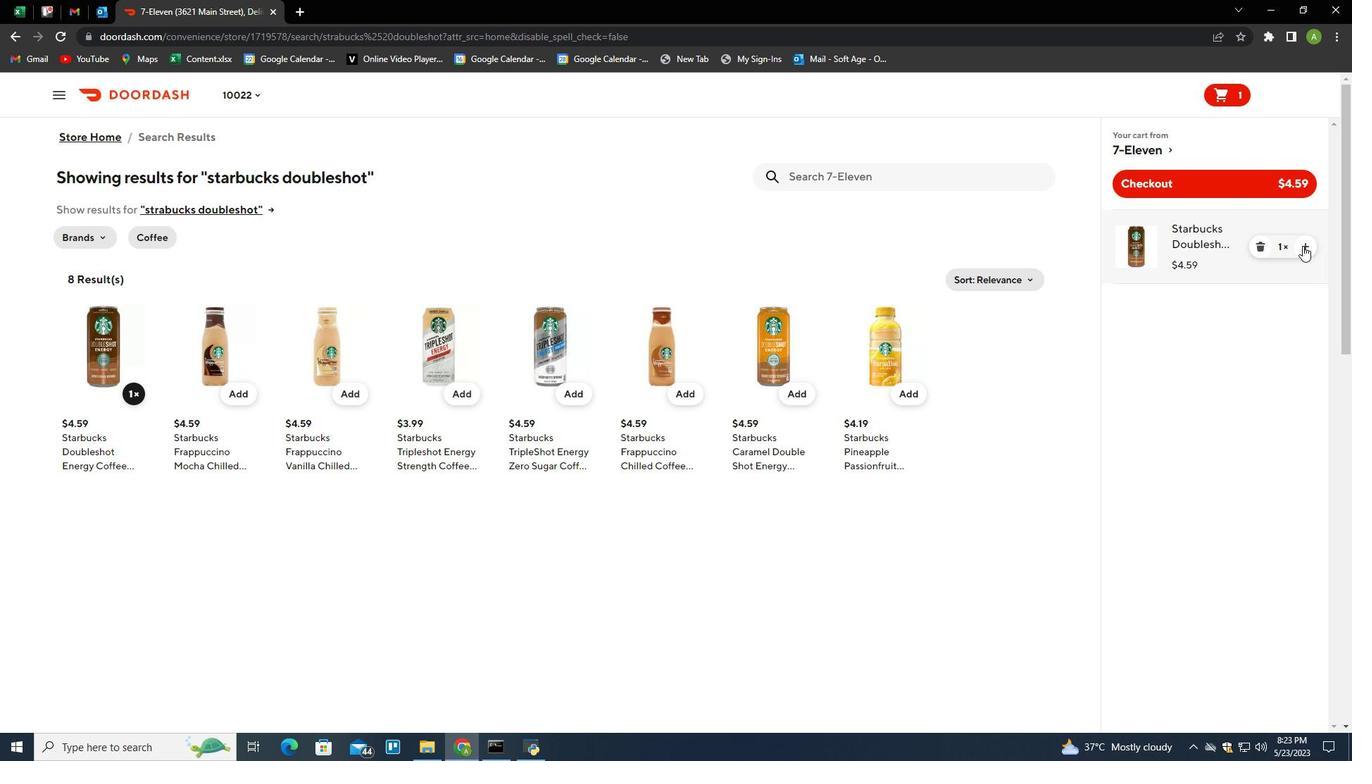 
Action: Mouse pressed left at (1303, 245)
Screenshot: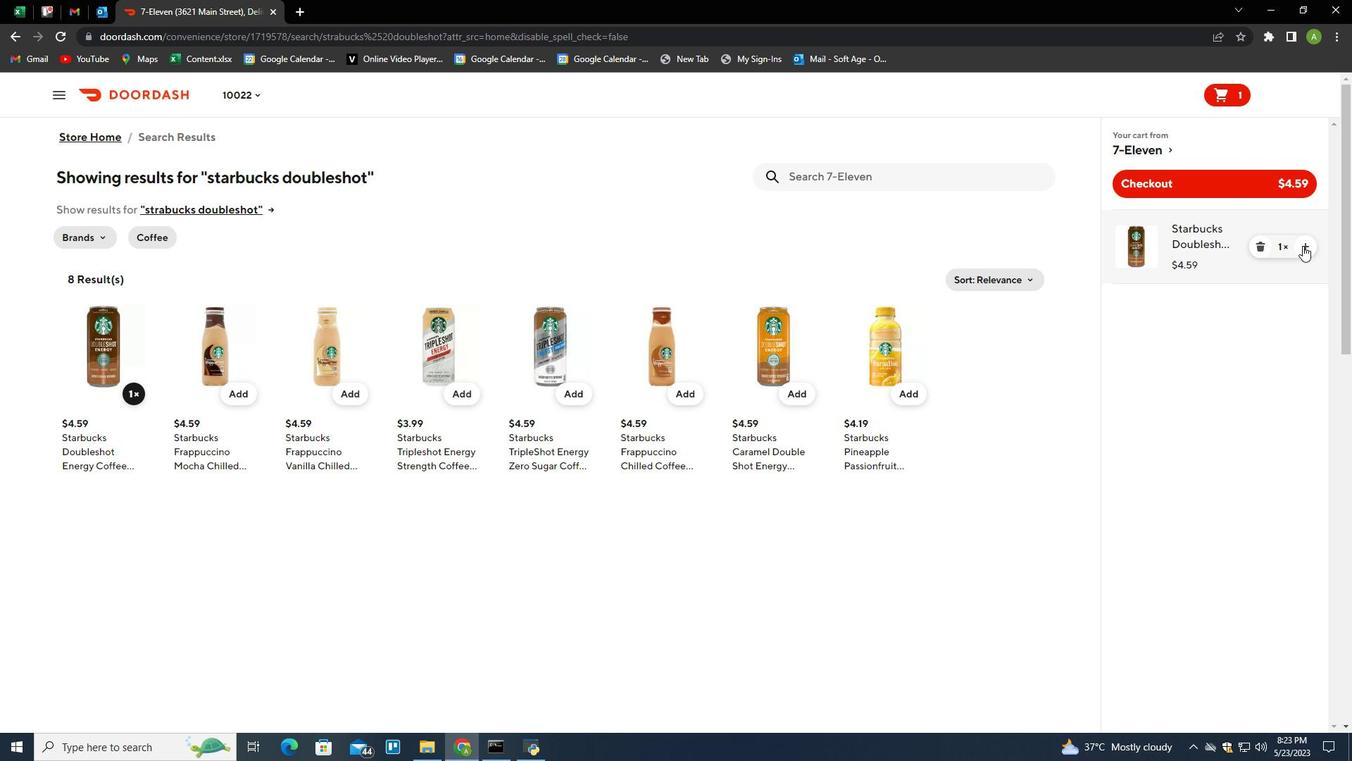 
Action: Mouse moved to (1303, 245)
Screenshot: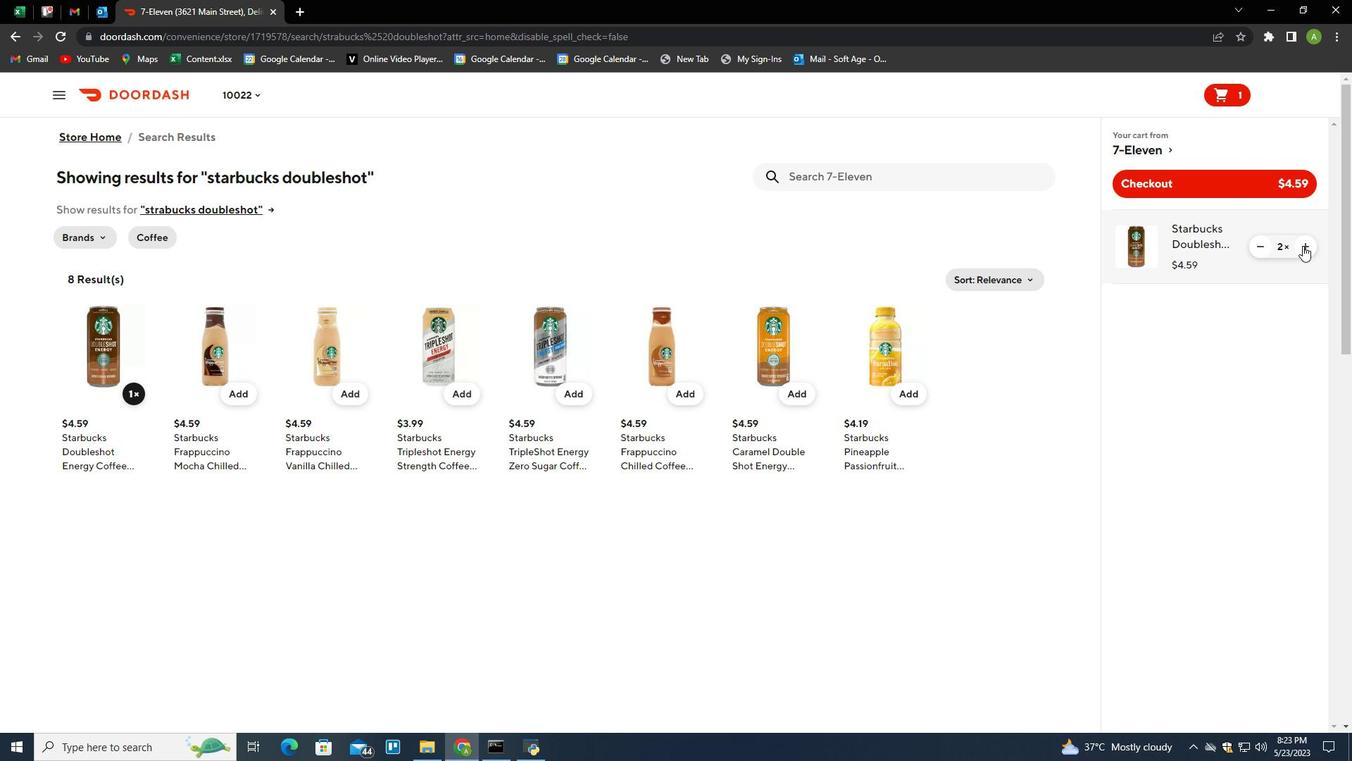 
Action: Mouse pressed left at (1303, 245)
Screenshot: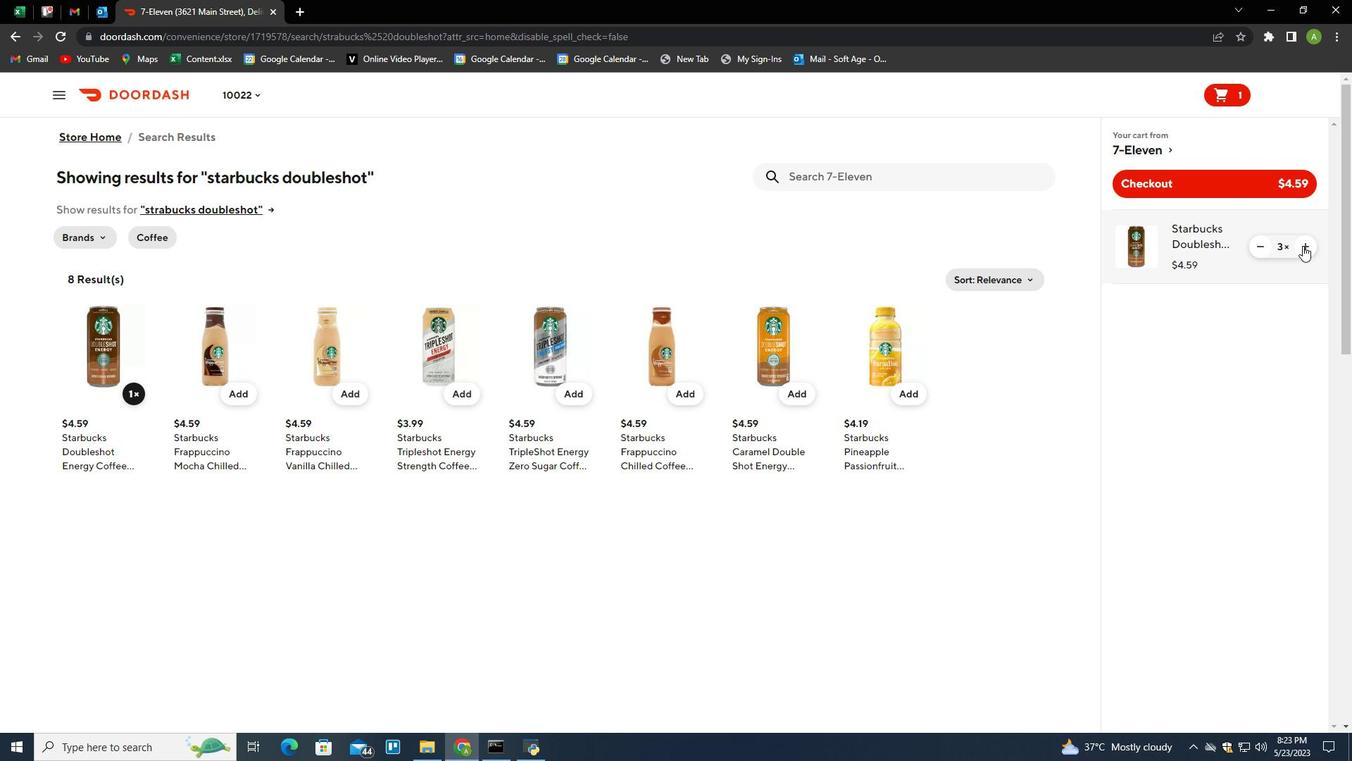 
Action: Mouse pressed left at (1303, 245)
Screenshot: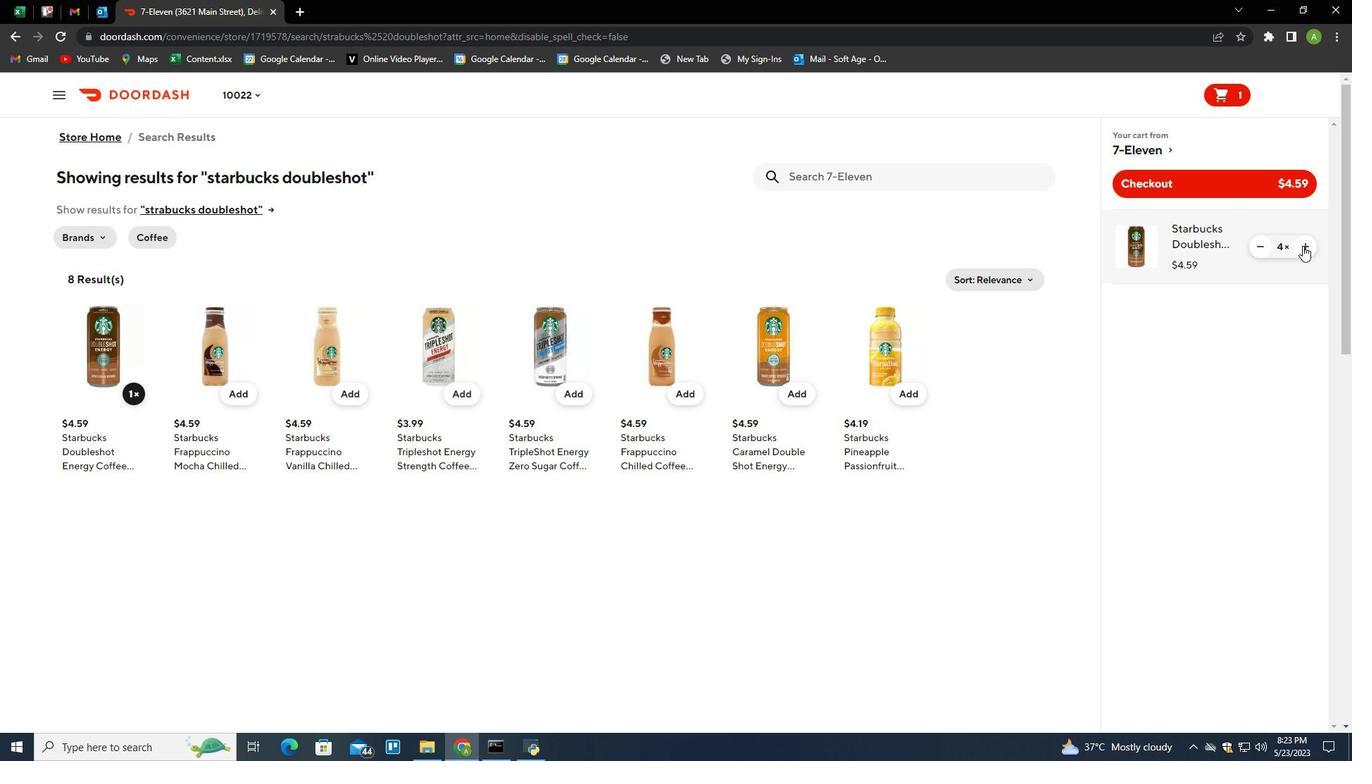 
Action: Mouse pressed left at (1303, 245)
Screenshot: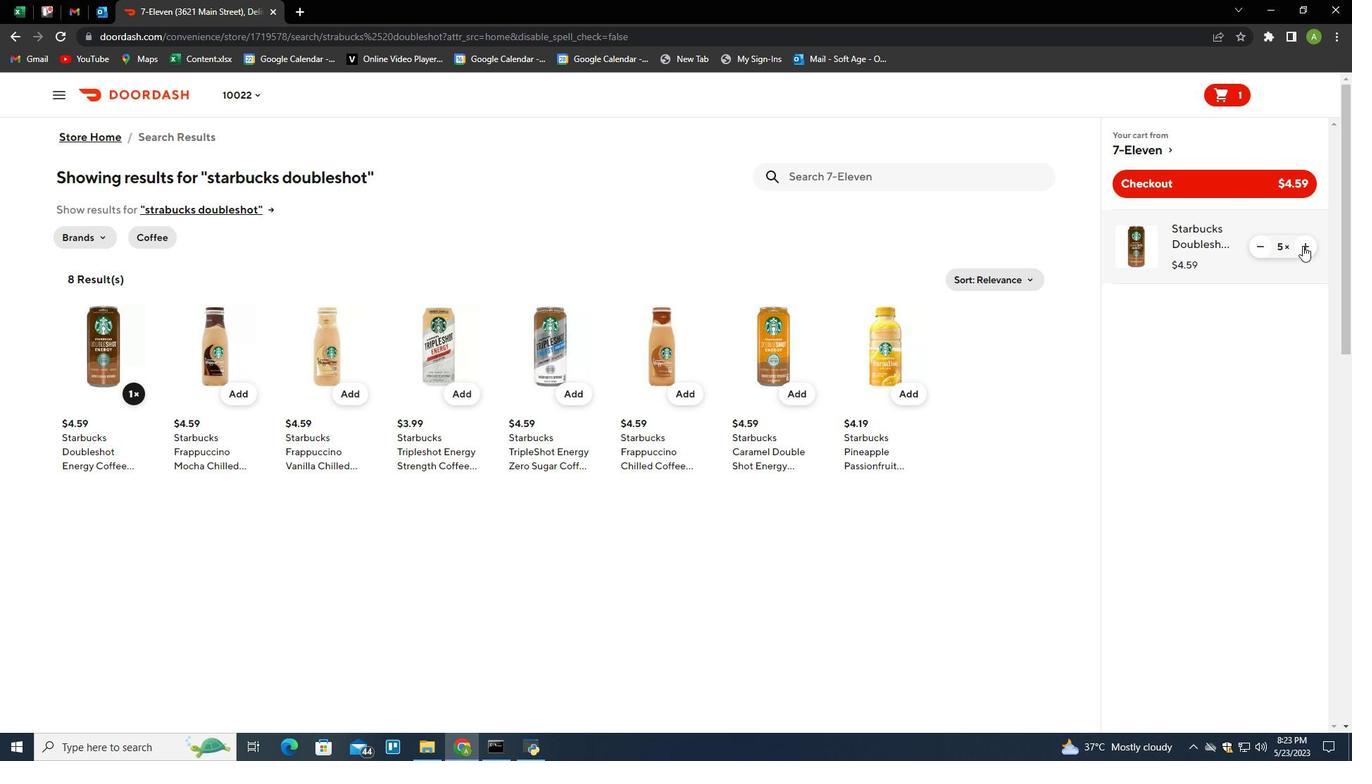 
Action: Mouse moved to (1152, 181)
Screenshot: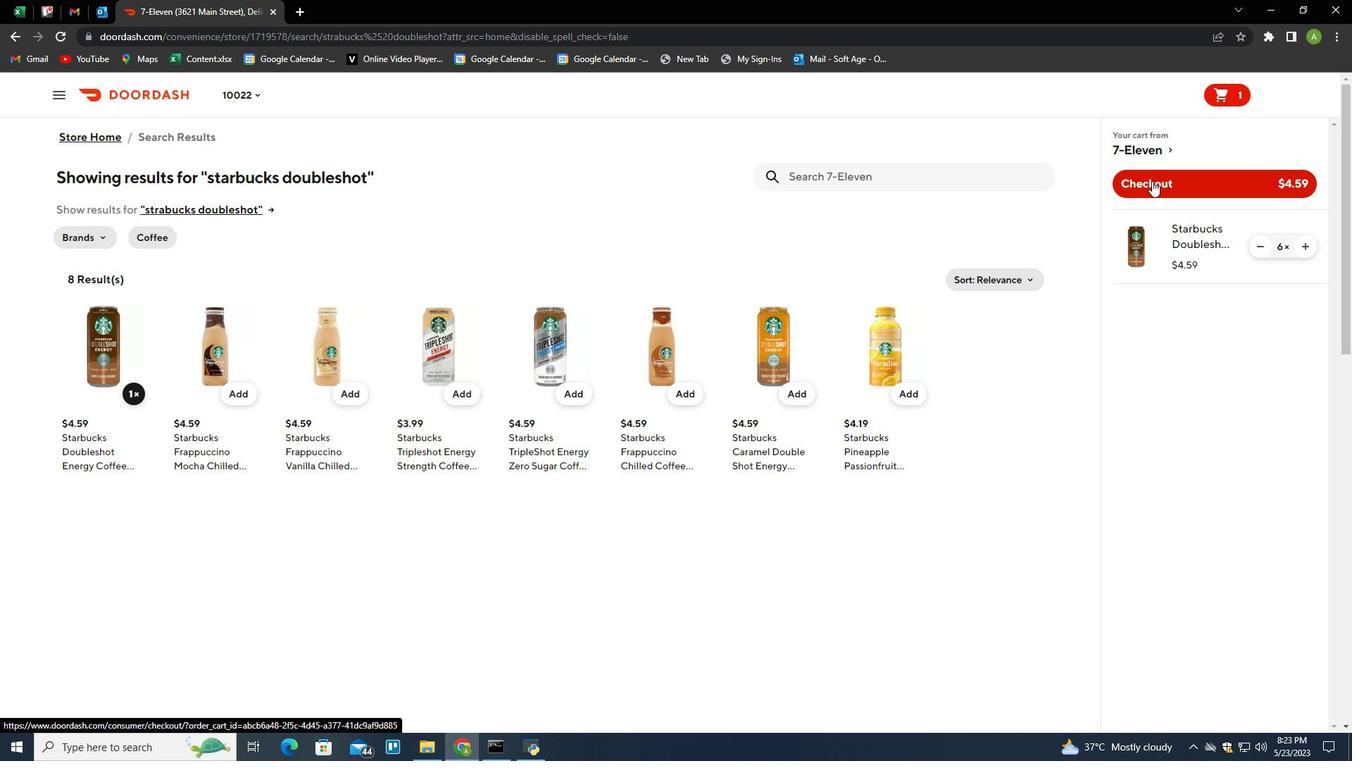 
Action: Mouse pressed left at (1152, 181)
Screenshot: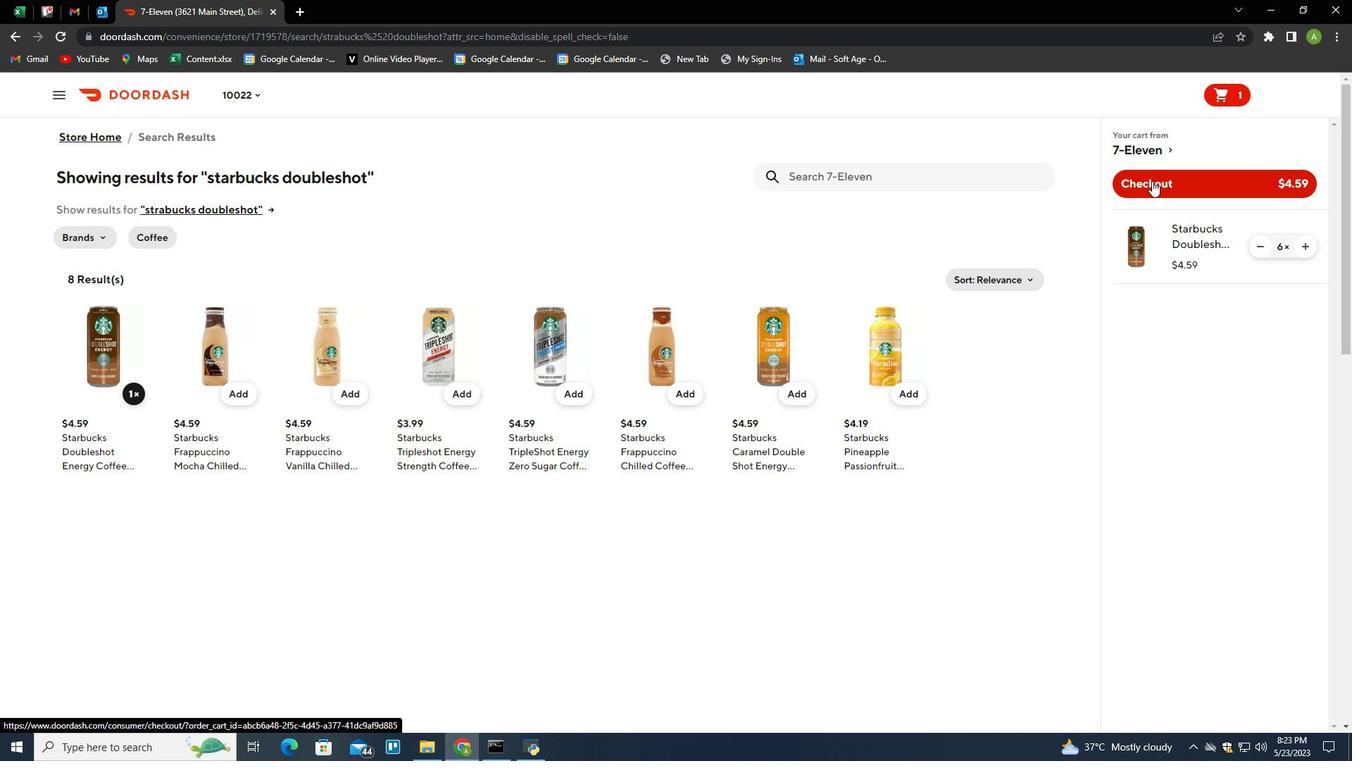 
Action: Mouse moved to (922, 226)
Screenshot: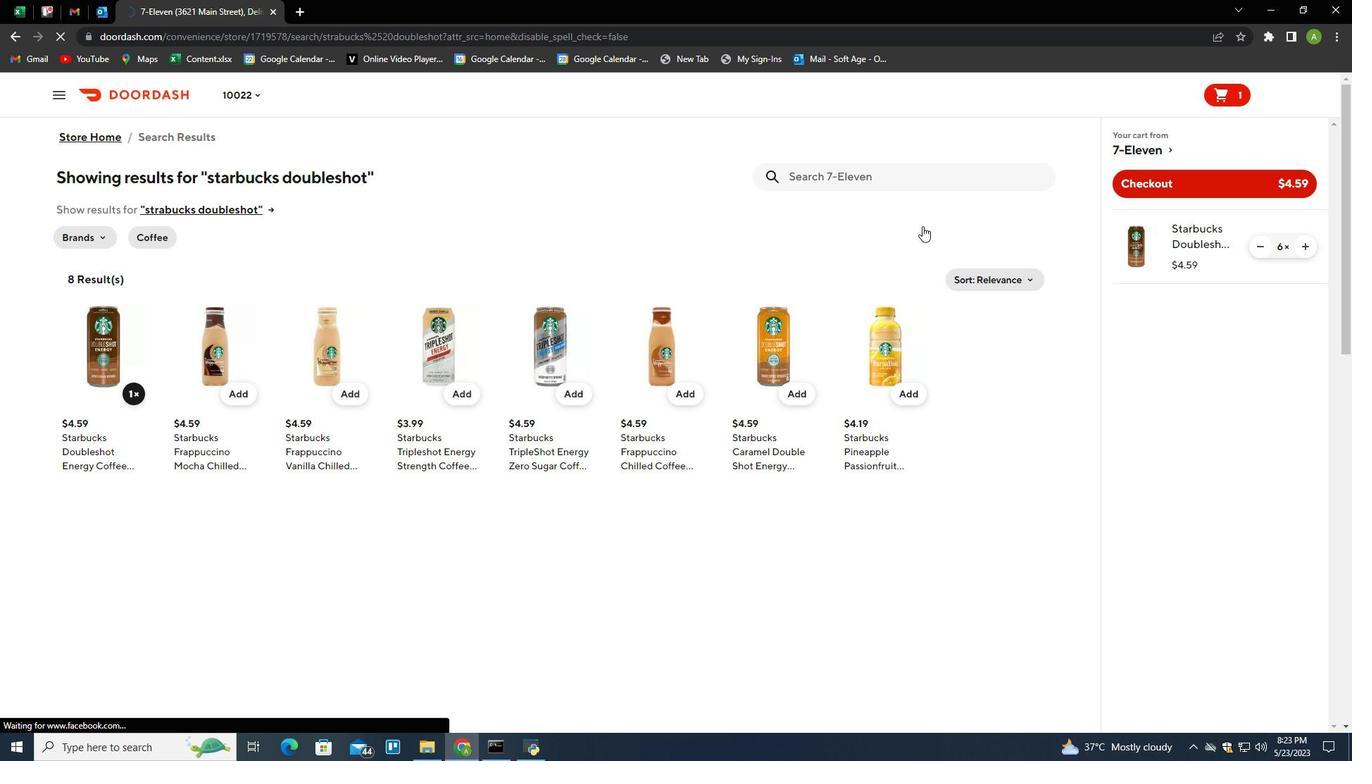 
